 Task: Customize Chrome New Tab Page Thumbnails.
Action: Mouse moved to (1325, 705)
Screenshot: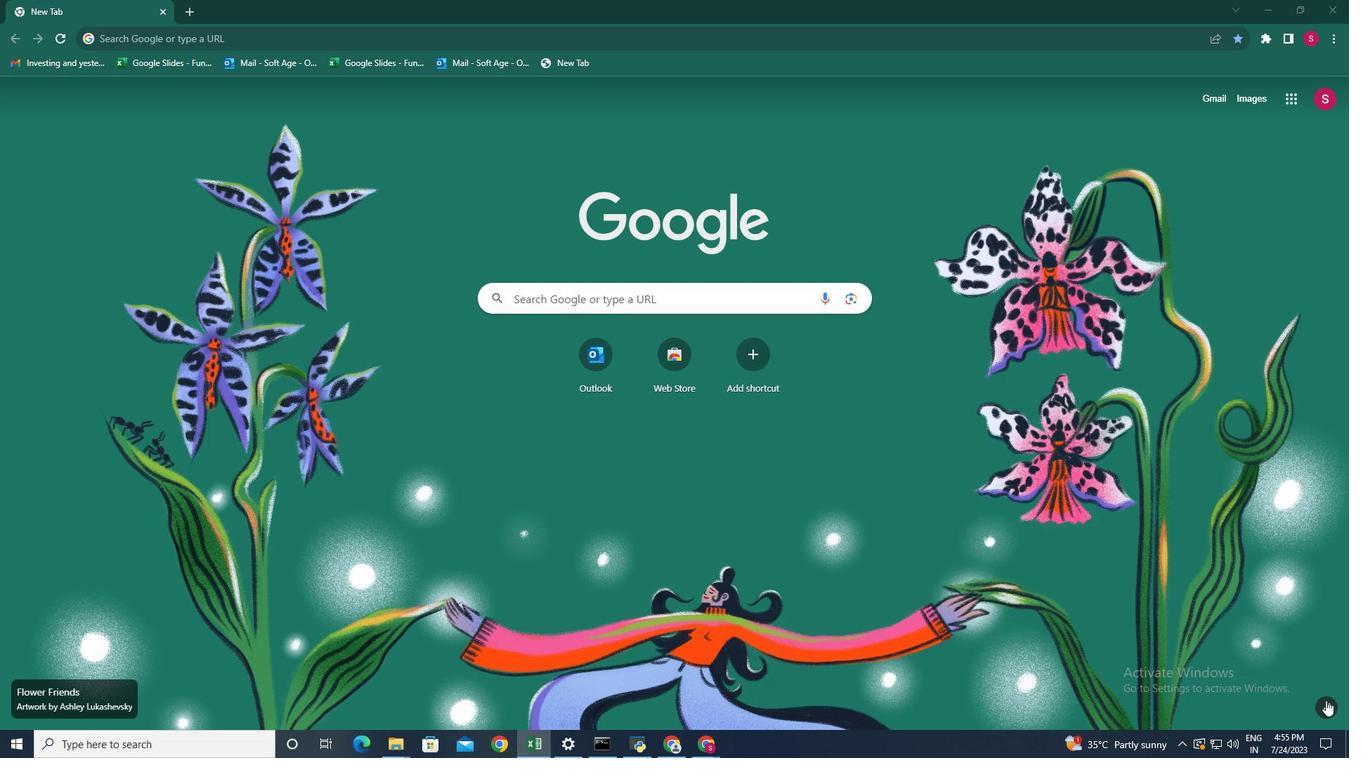 
Action: Mouse pressed left at (1325, 705)
Screenshot: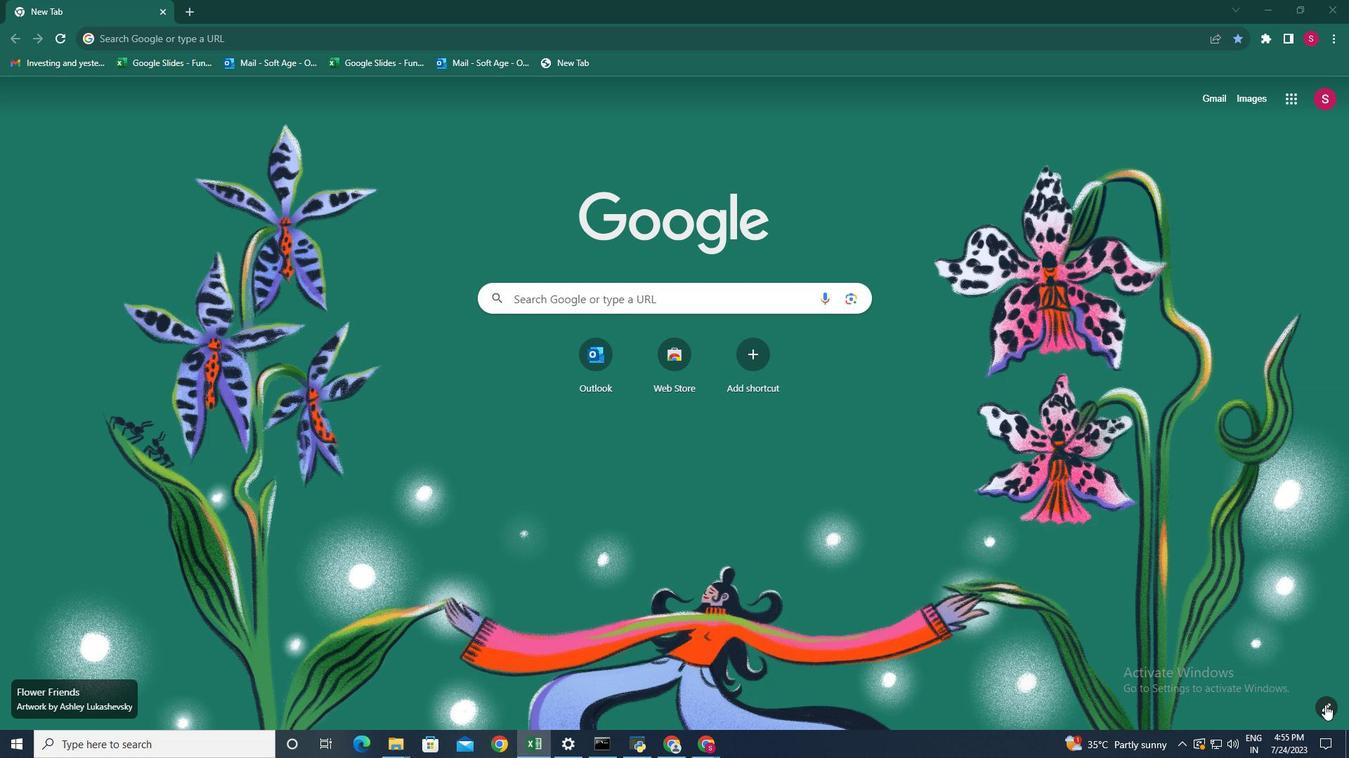 
Action: Mouse moved to (1229, 347)
Screenshot: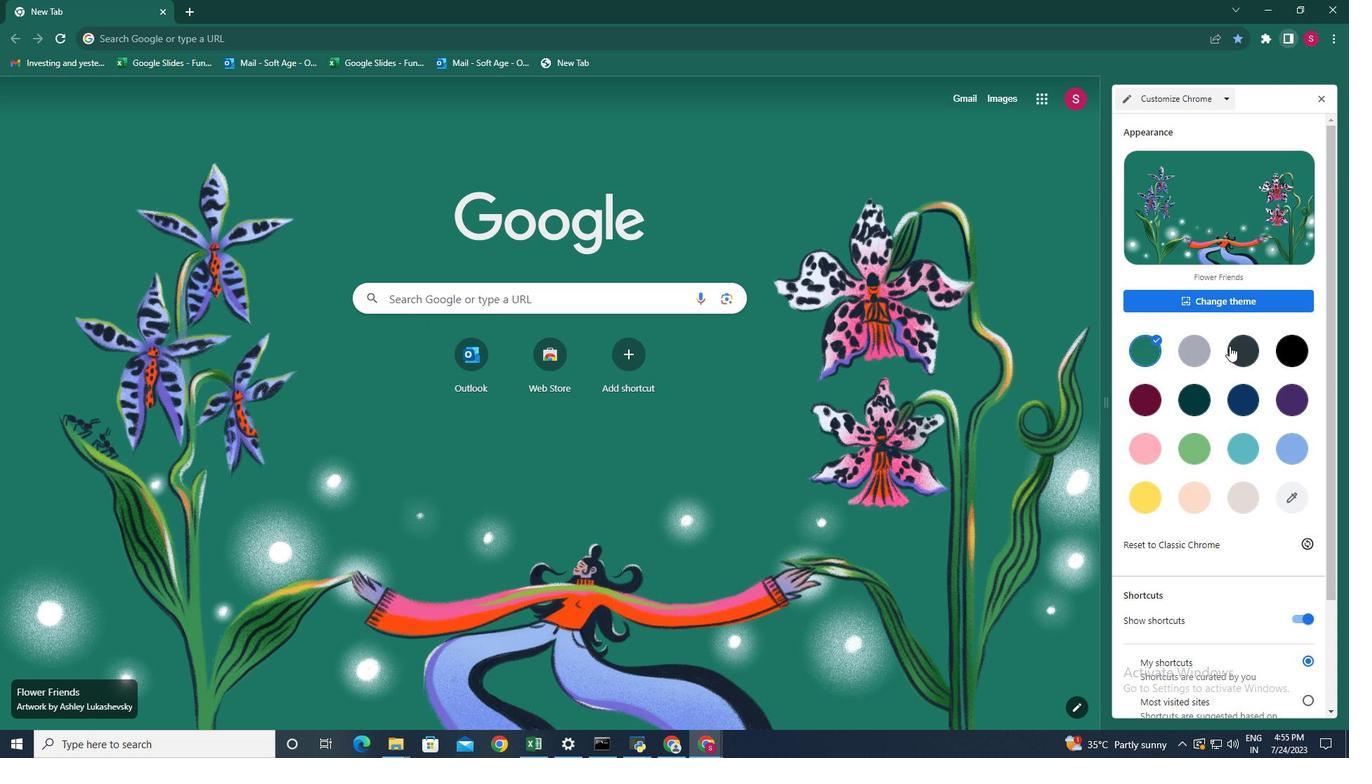 
Action: Mouse scrolled (1229, 347) with delta (0, 0)
Screenshot: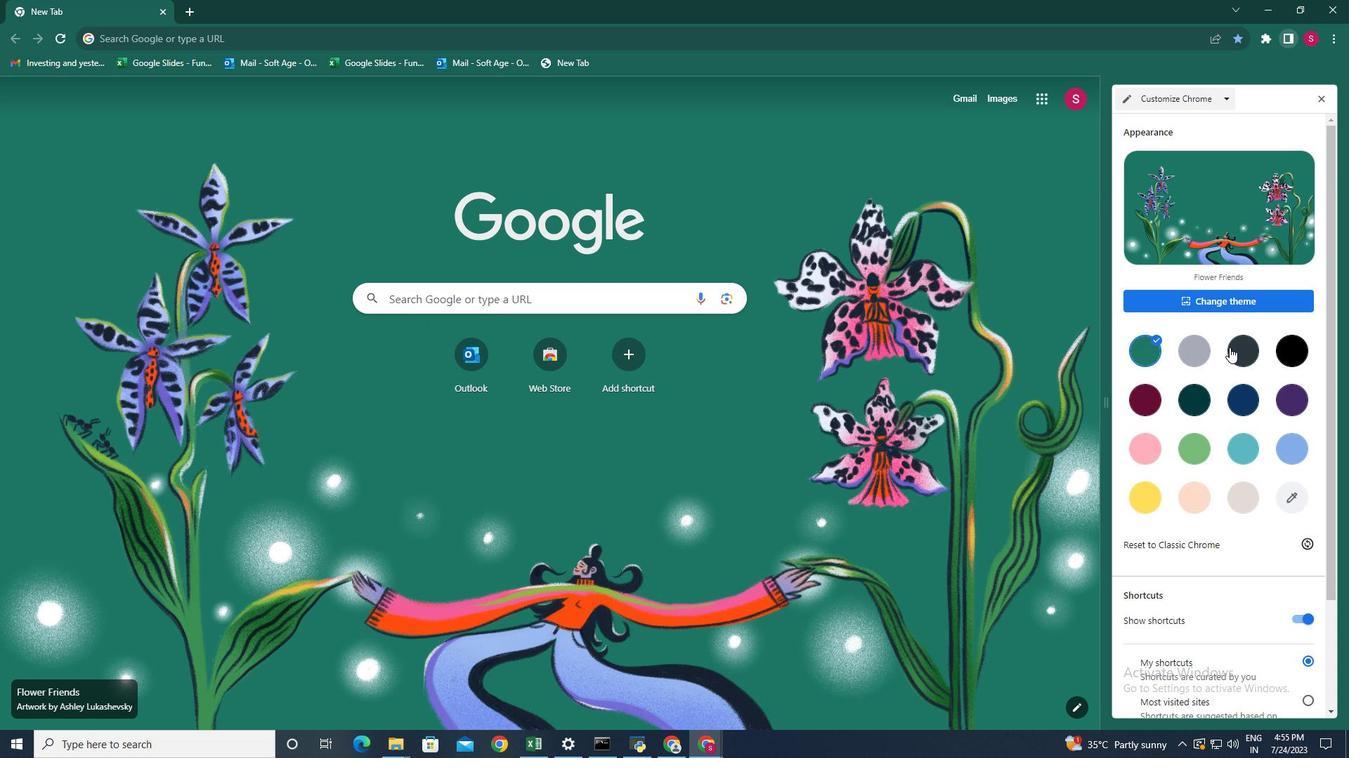
Action: Mouse scrolled (1229, 347) with delta (0, 0)
Screenshot: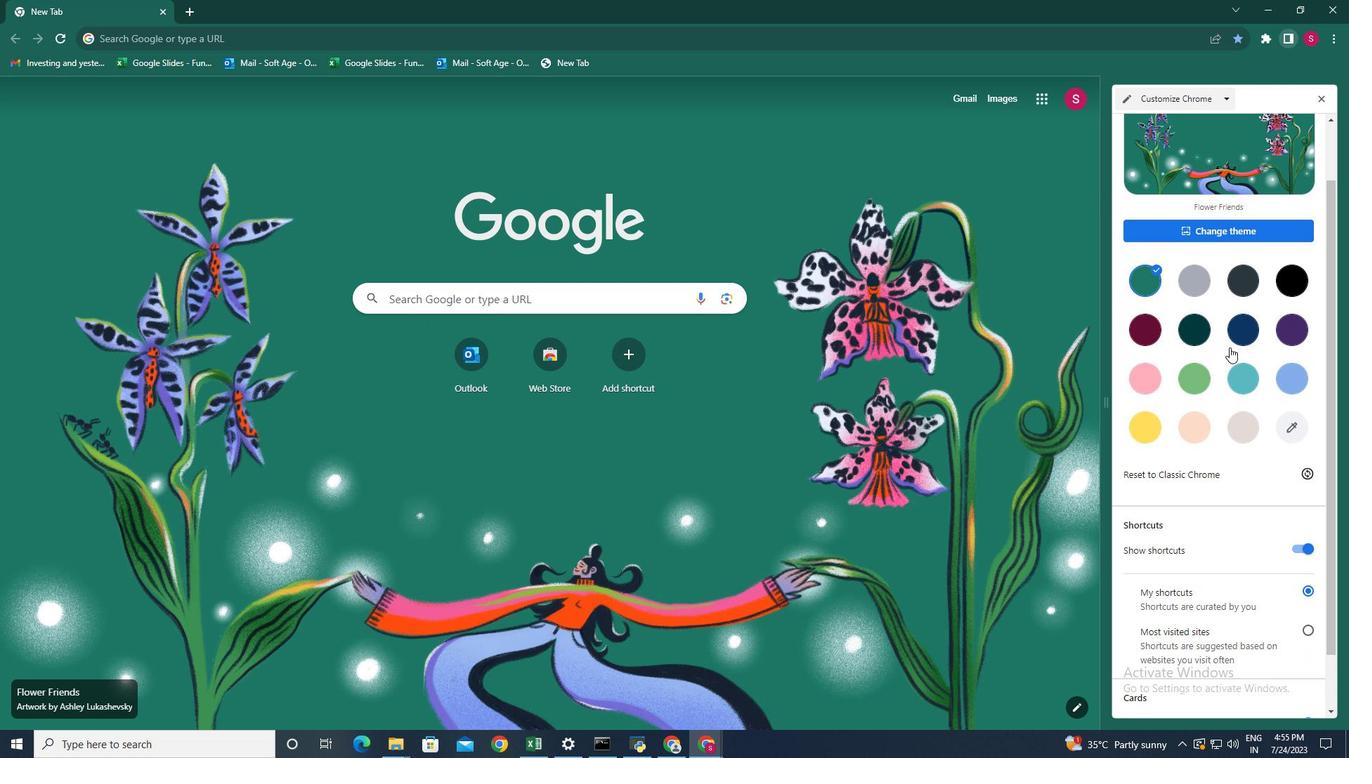 
Action: Mouse scrolled (1229, 347) with delta (0, 0)
Screenshot: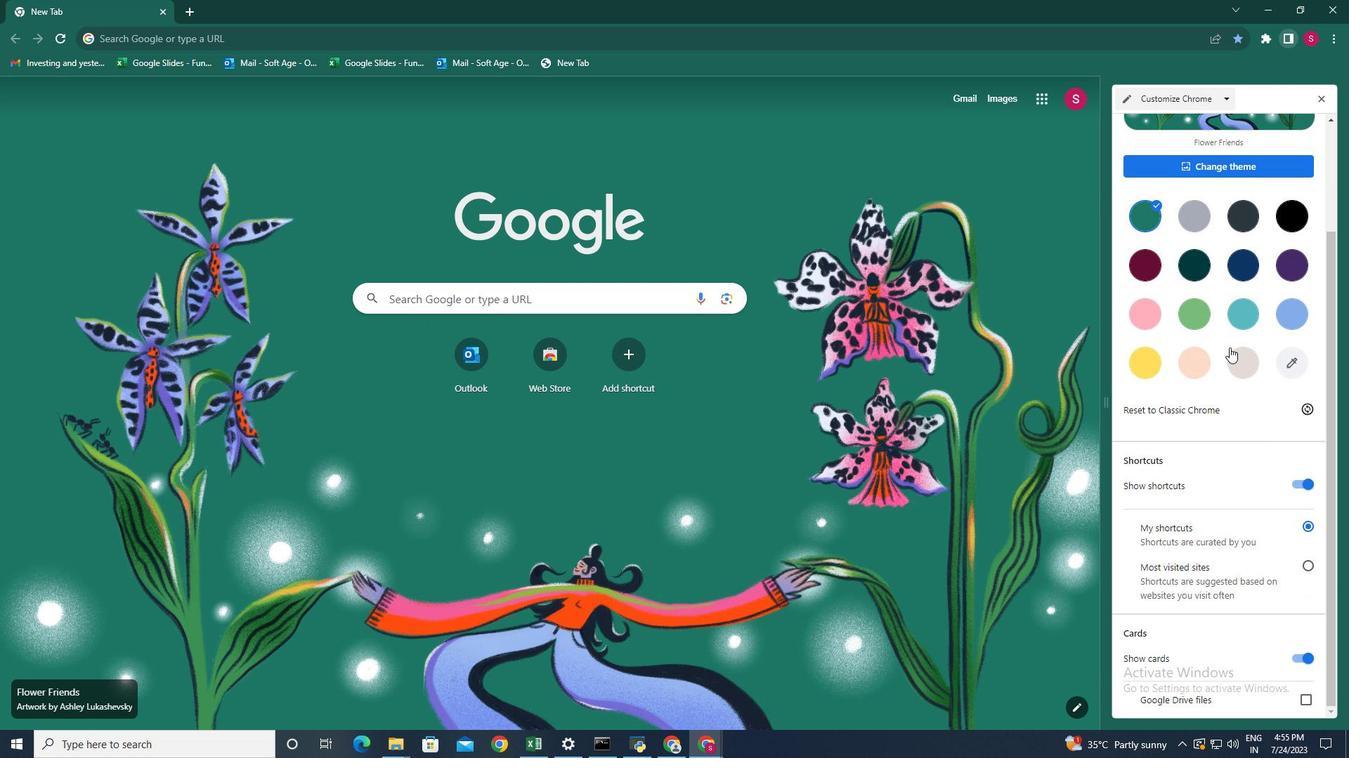 
Action: Mouse scrolled (1229, 347) with delta (0, 0)
Screenshot: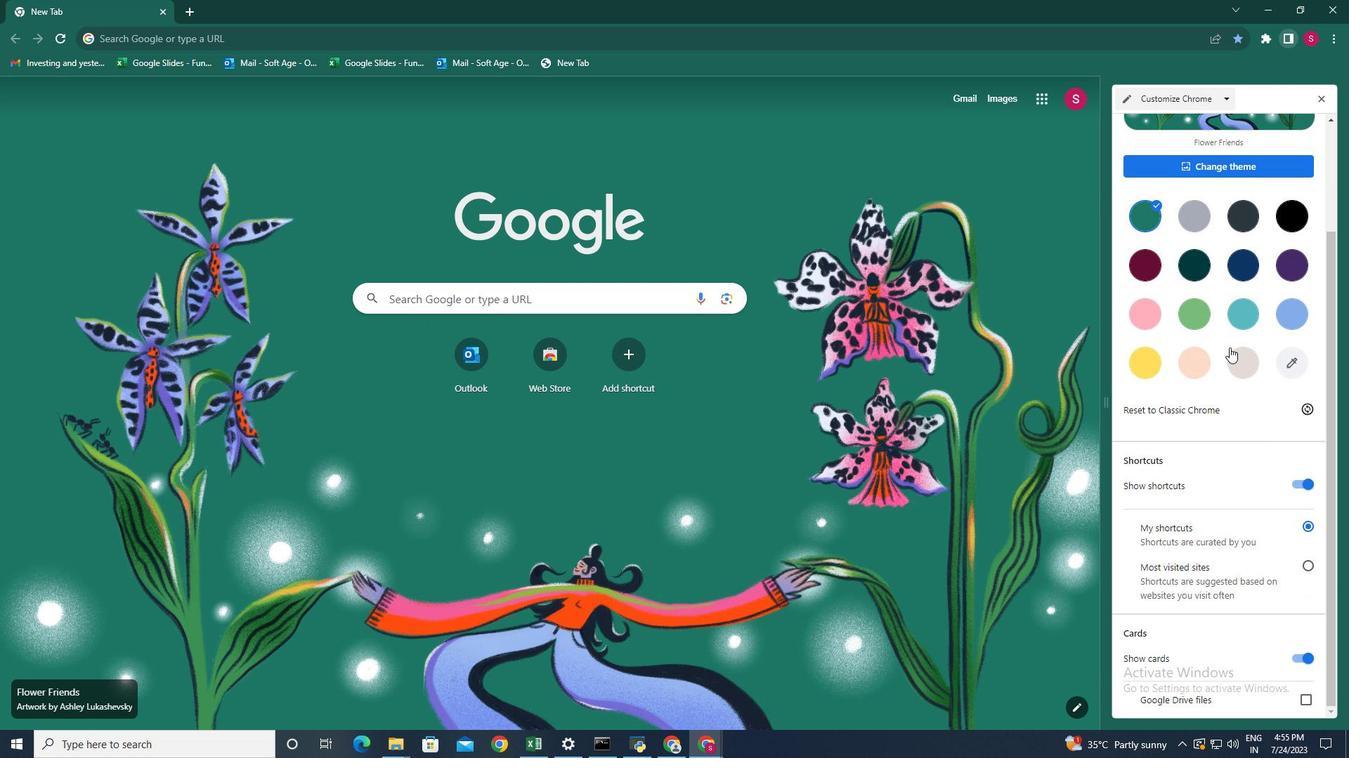 
Action: Mouse scrolled (1229, 347) with delta (0, 0)
Screenshot: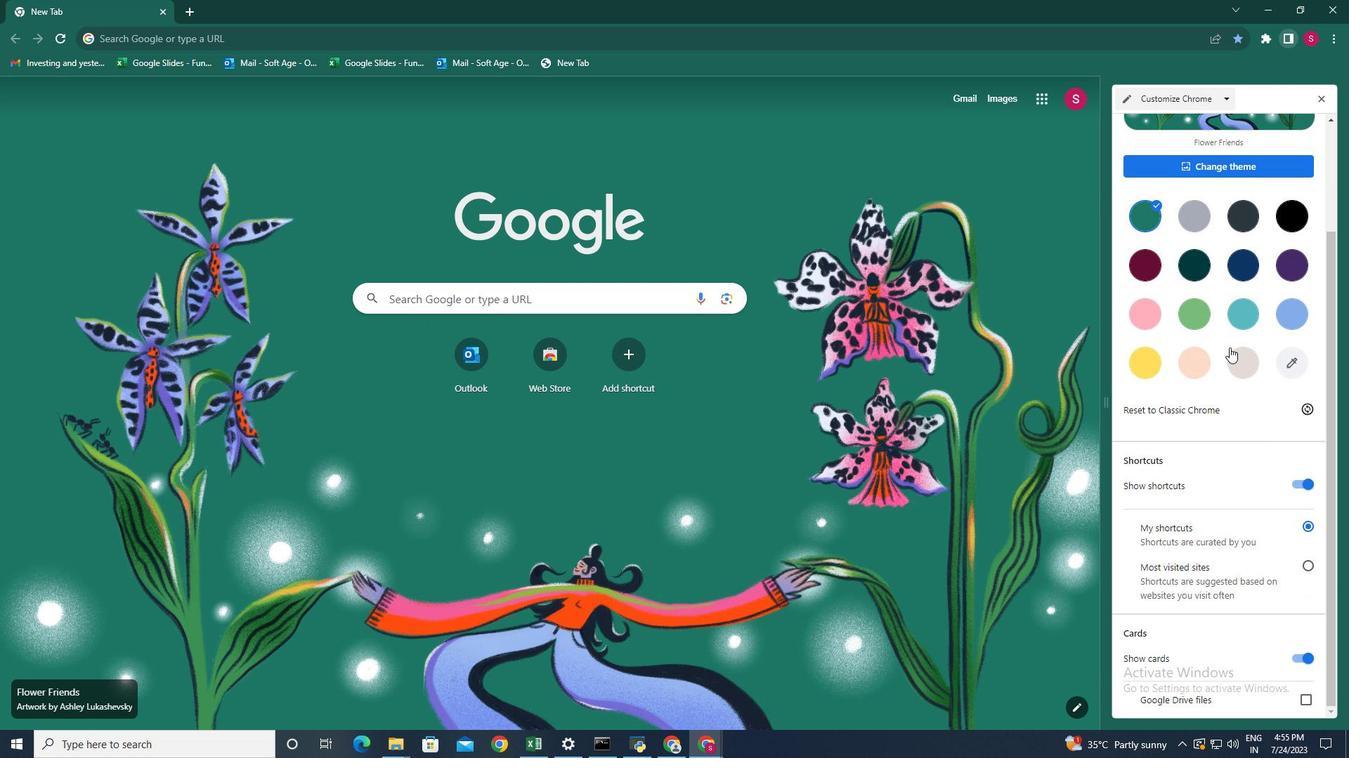 
Action: Mouse moved to (1241, 547)
Screenshot: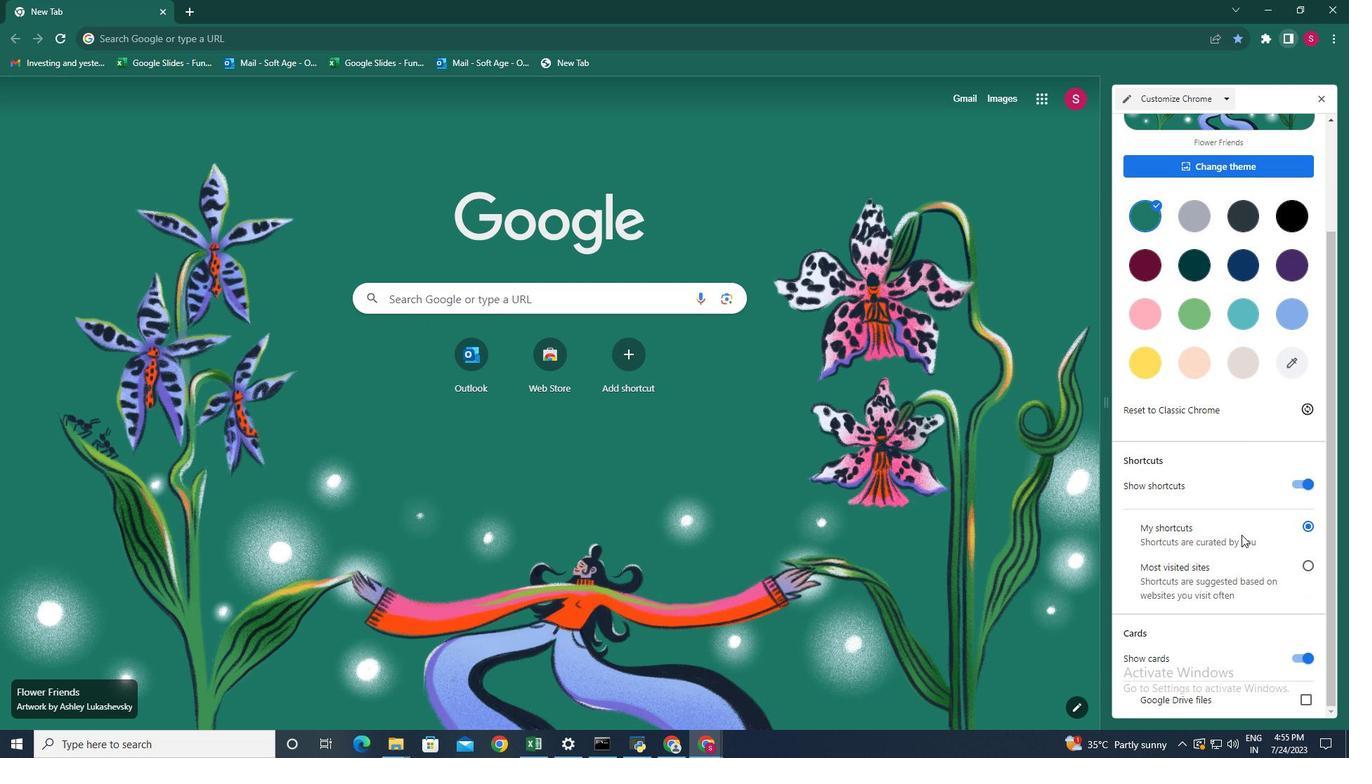 
Action: Mouse scrolled (1241, 546) with delta (0, 0)
Screenshot: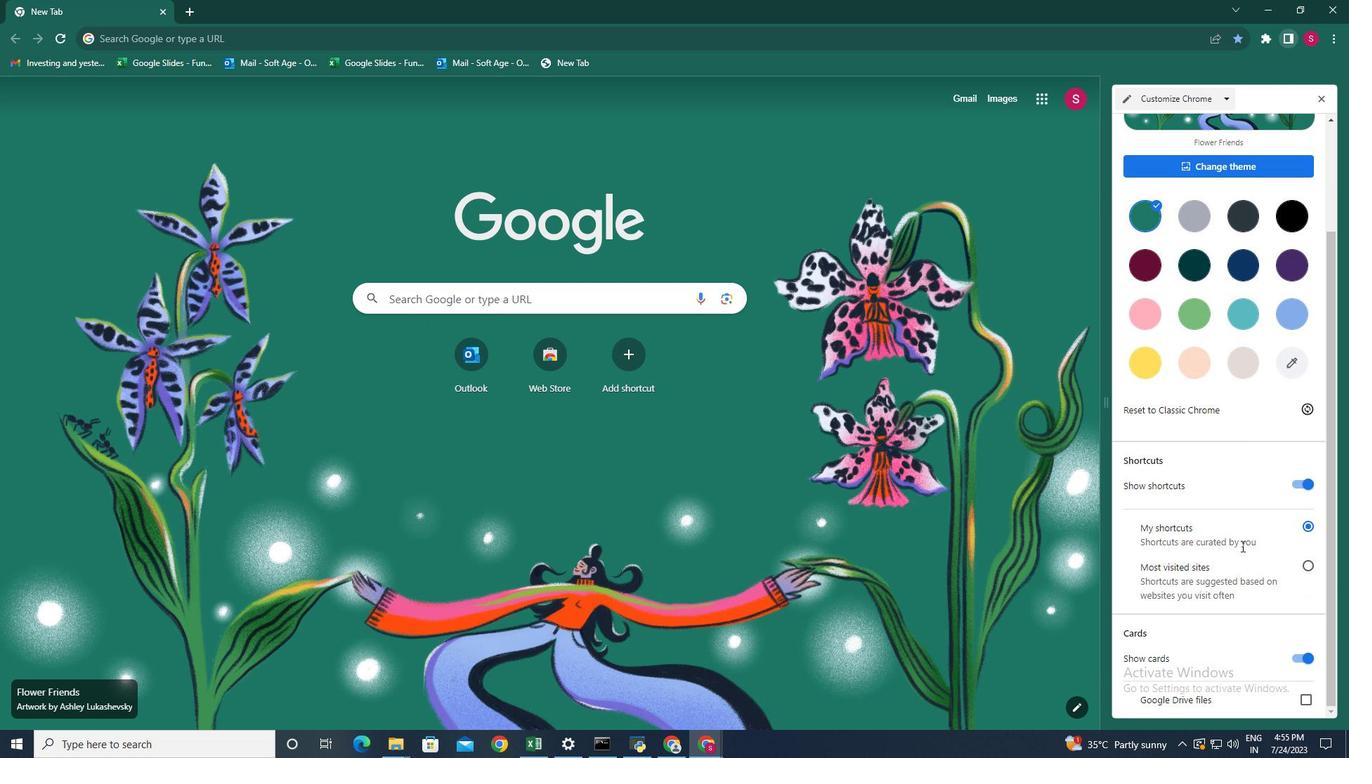
Action: Mouse moved to (1241, 545)
Screenshot: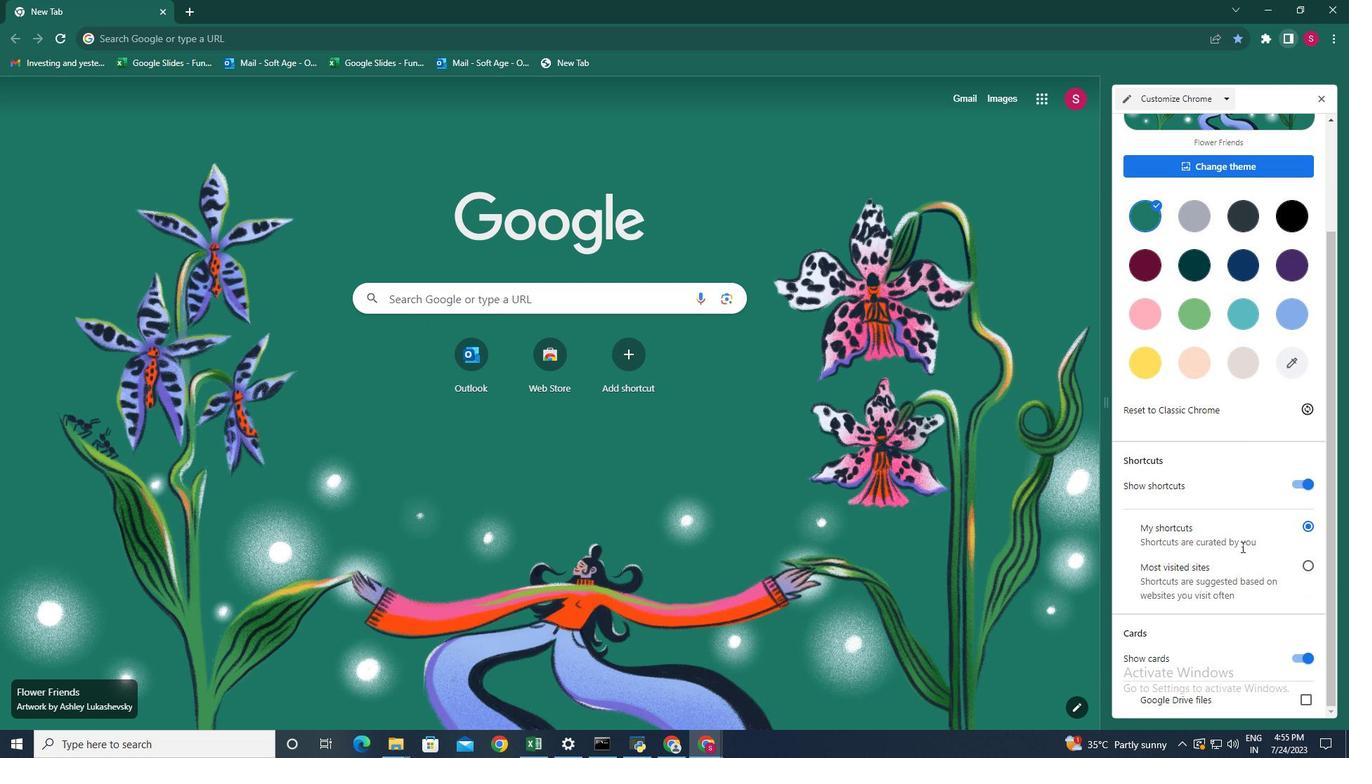 
Action: Mouse scrolled (1241, 546) with delta (0, 0)
Screenshot: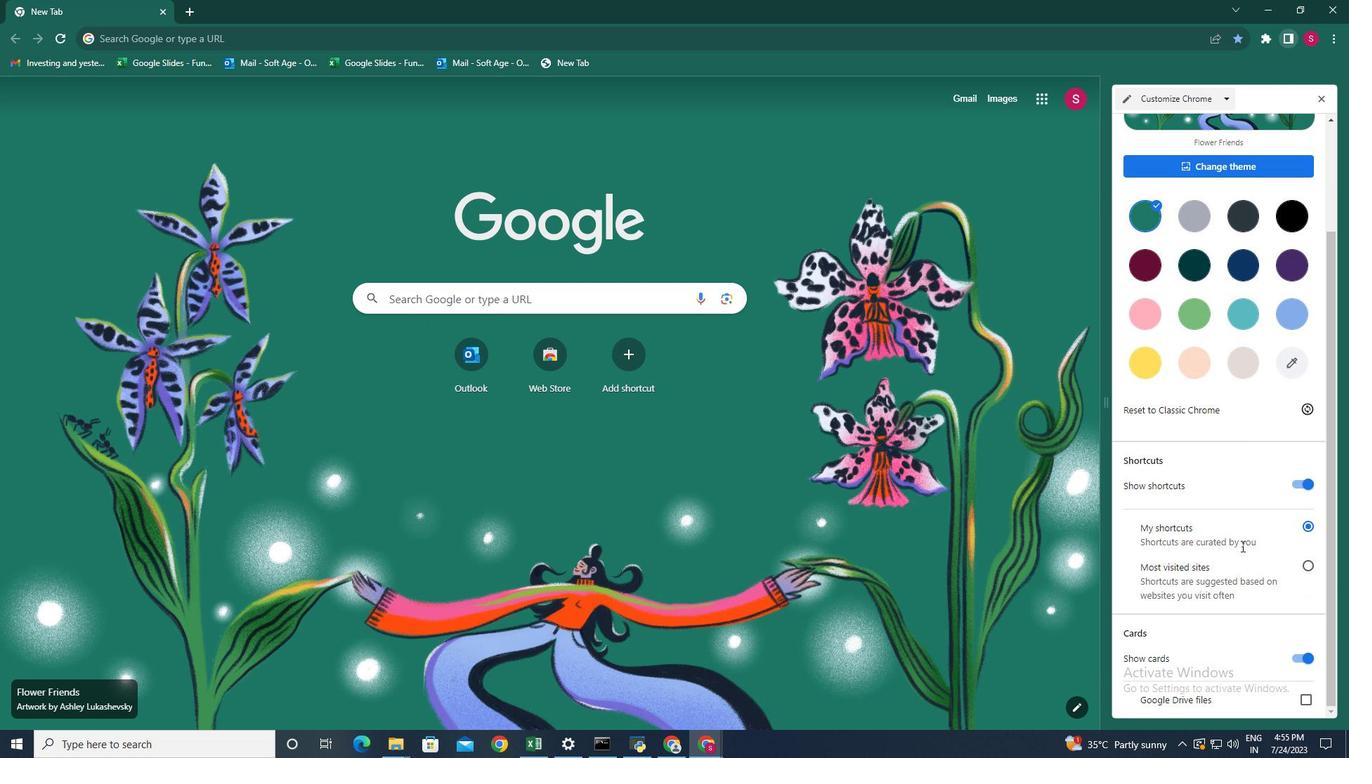 
Action: Mouse scrolled (1241, 546) with delta (0, 0)
Screenshot: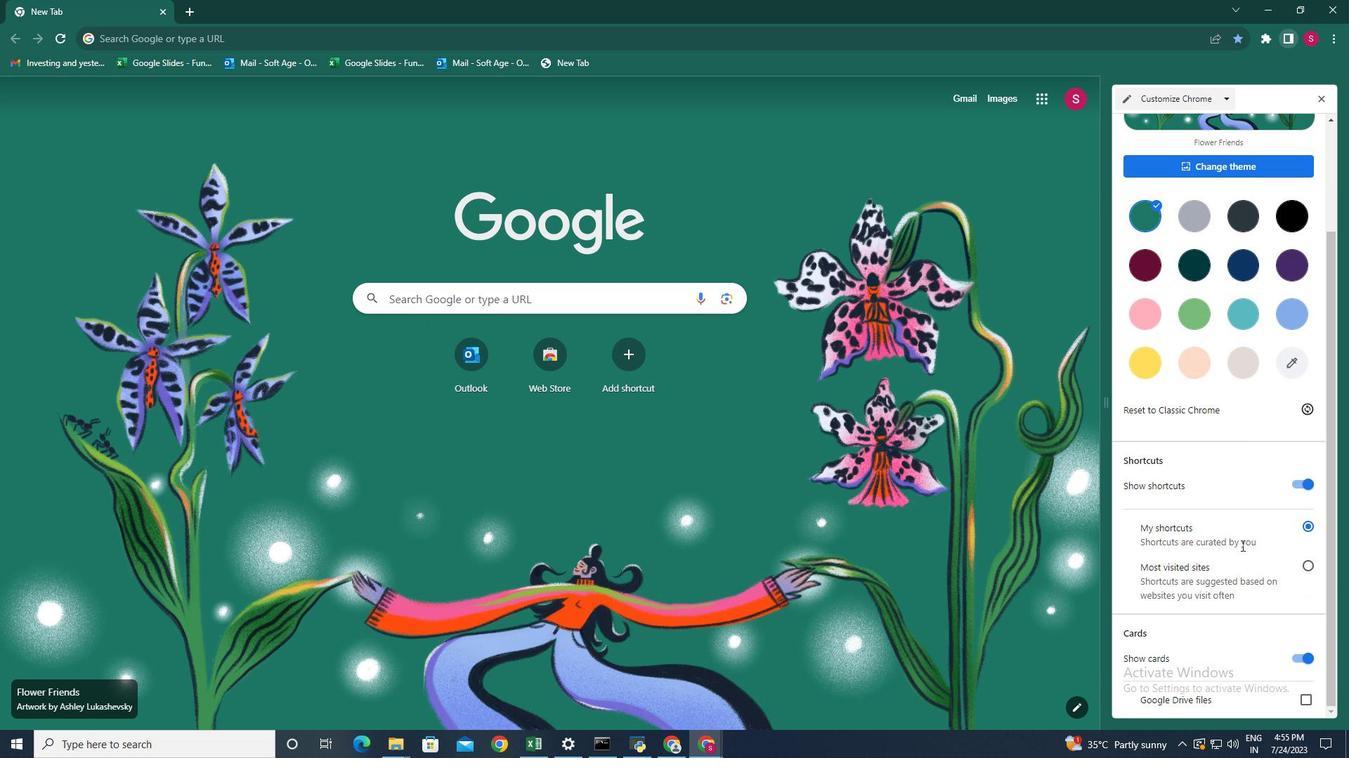 
Action: Mouse scrolled (1241, 546) with delta (0, 0)
Screenshot: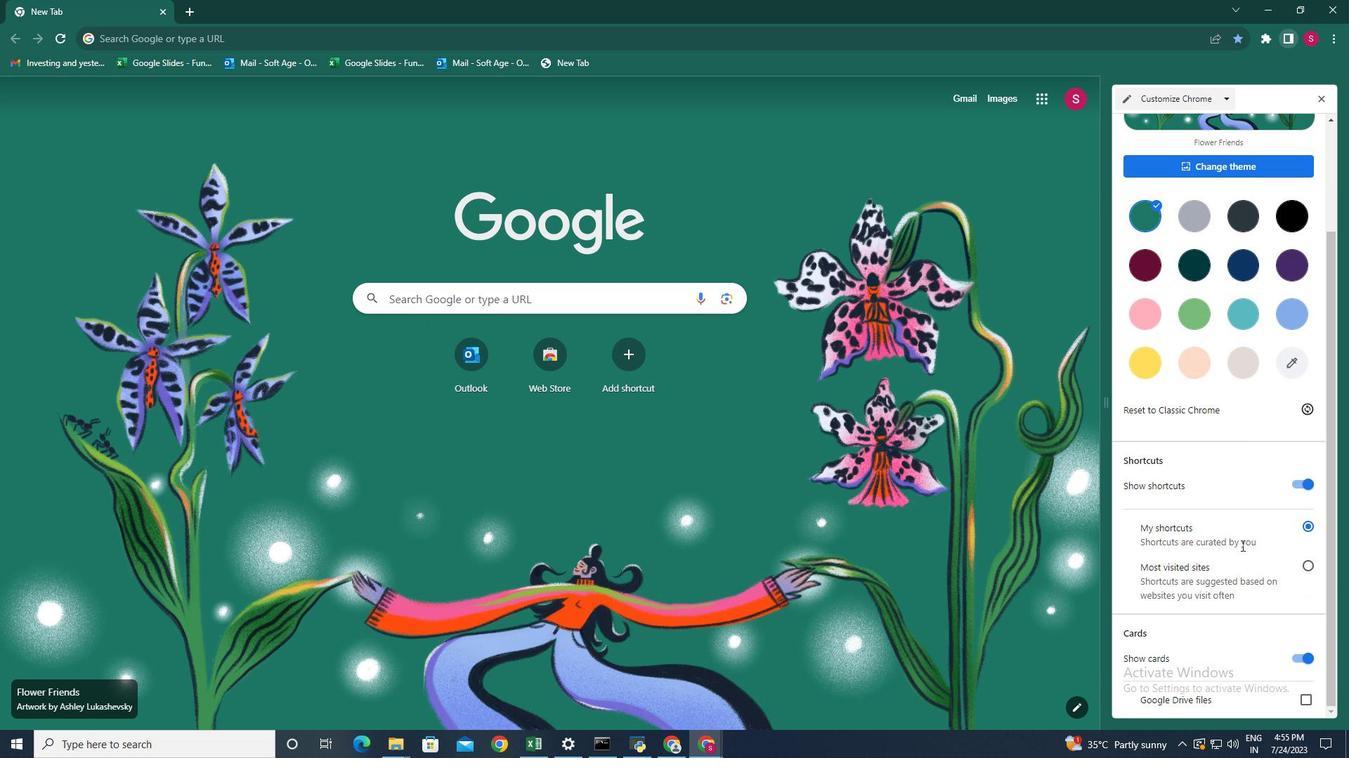 
Action: Mouse scrolled (1241, 546) with delta (0, 0)
Screenshot: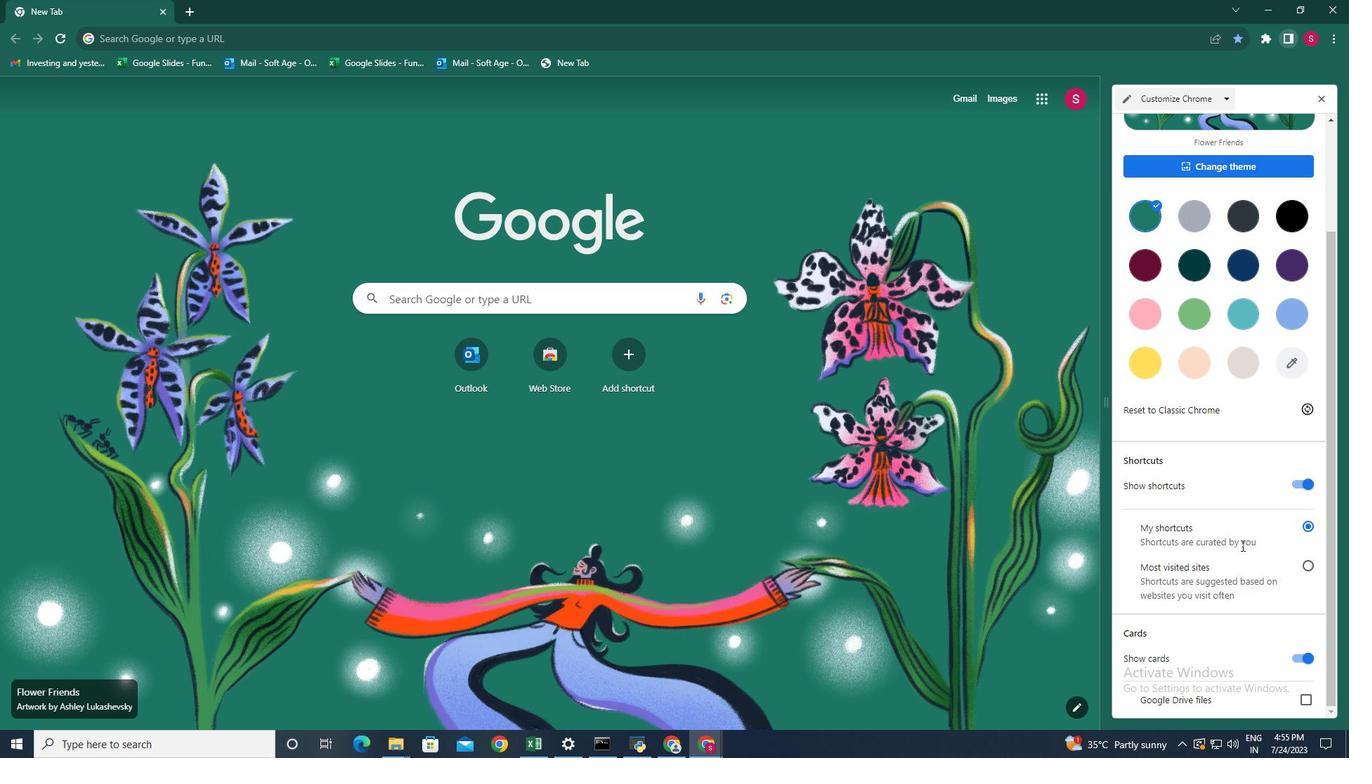 
Action: Mouse moved to (1221, 300)
Screenshot: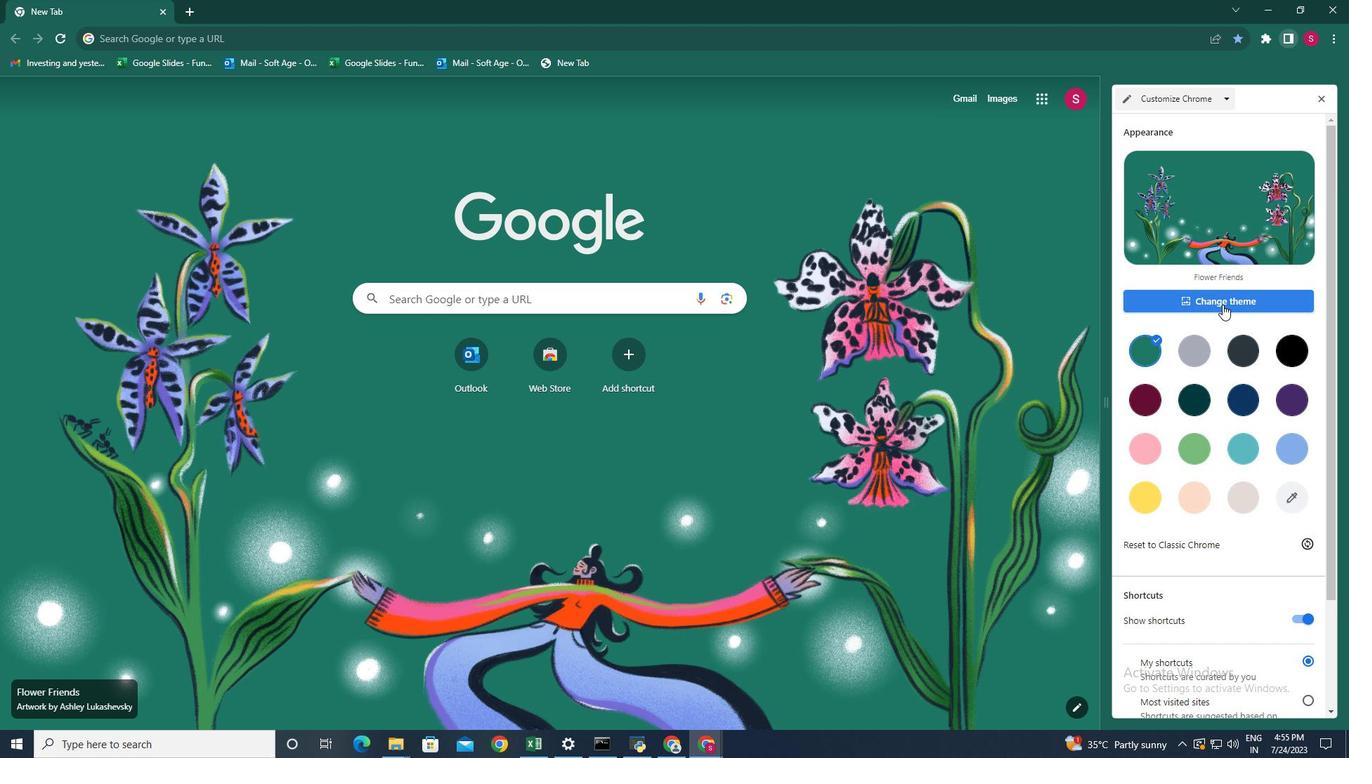 
Action: Mouse pressed left at (1221, 300)
Screenshot: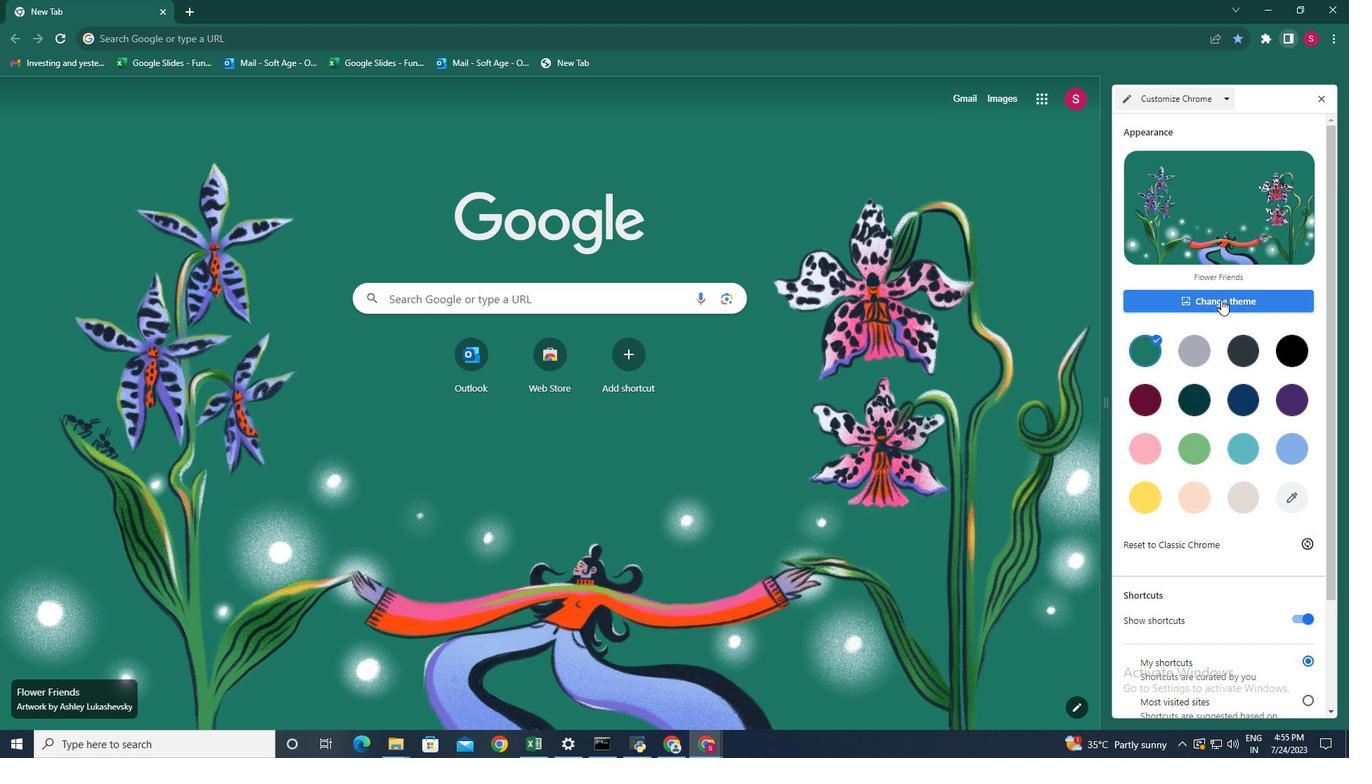 
Action: Mouse moved to (1263, 216)
Screenshot: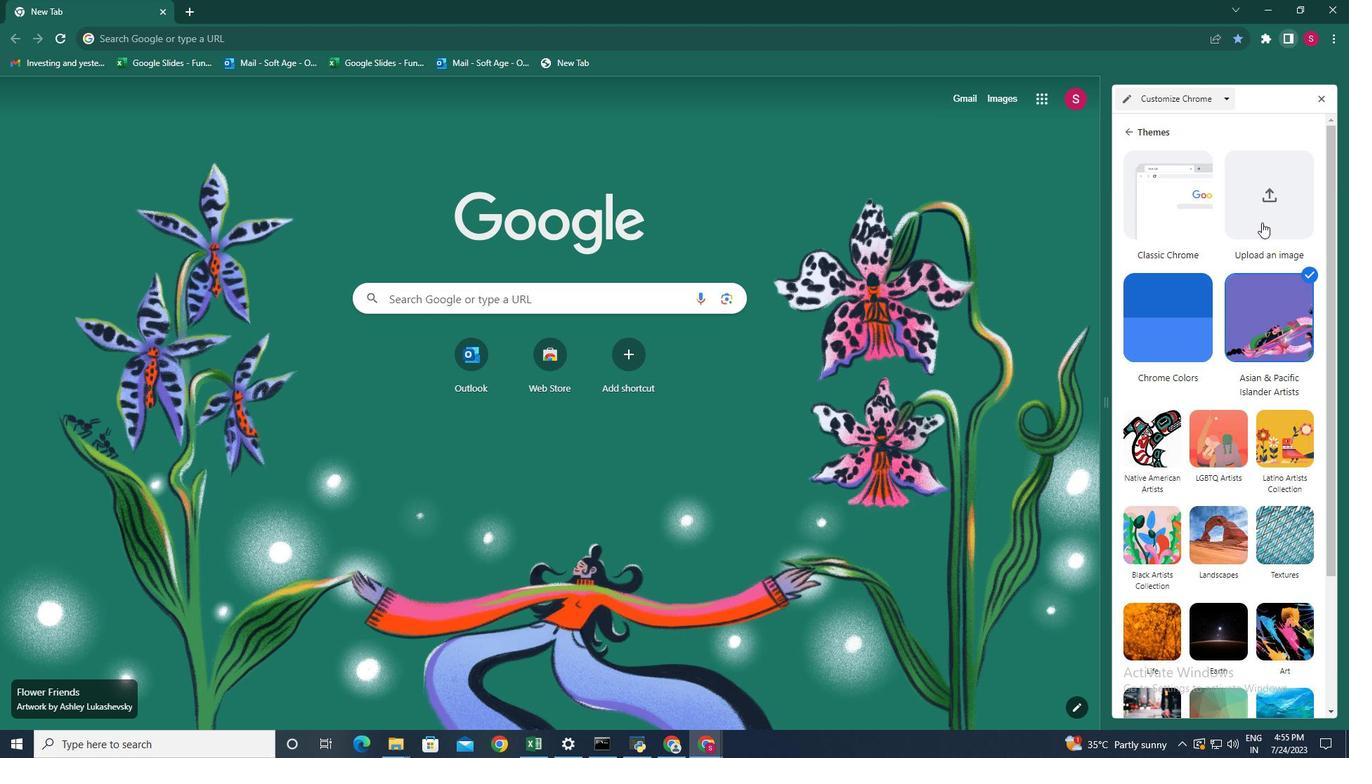 
Action: Mouse pressed left at (1263, 216)
Screenshot: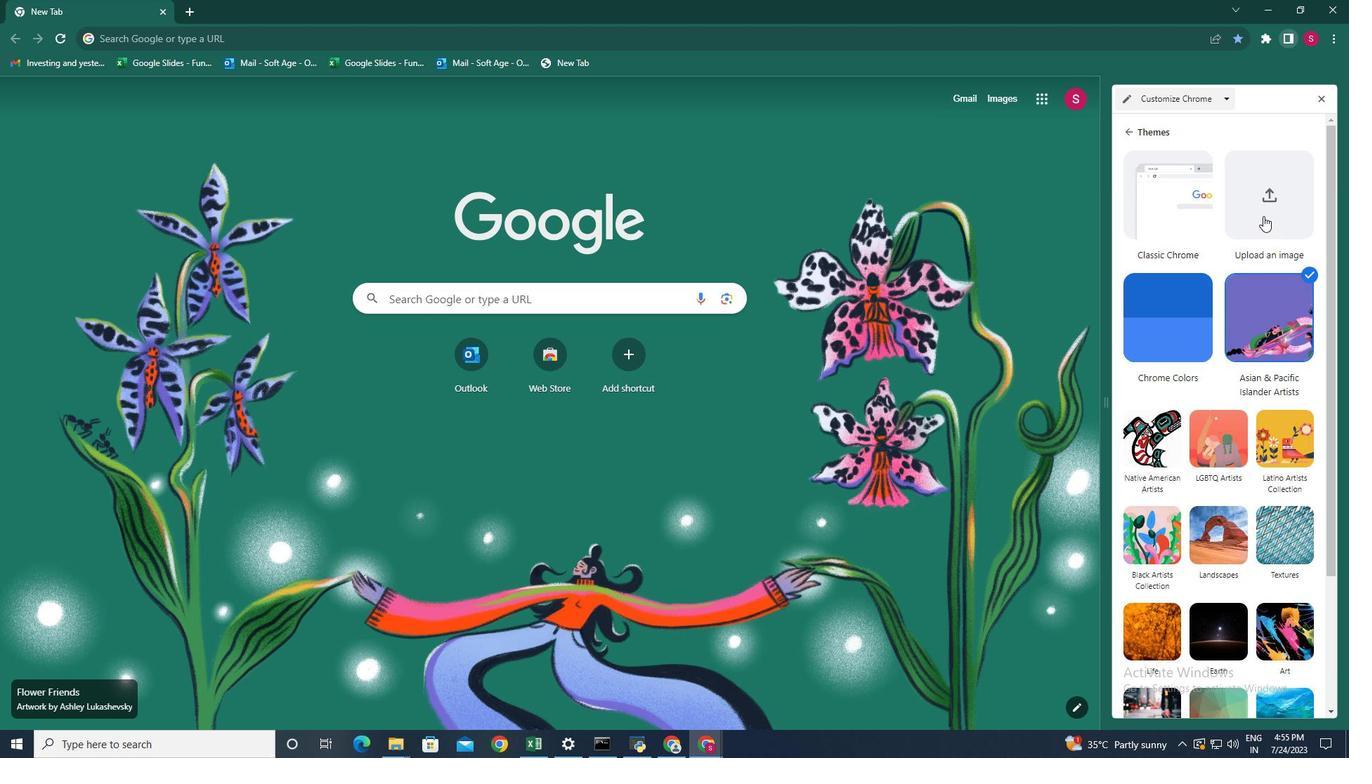 
Action: Mouse moved to (721, 205)
Screenshot: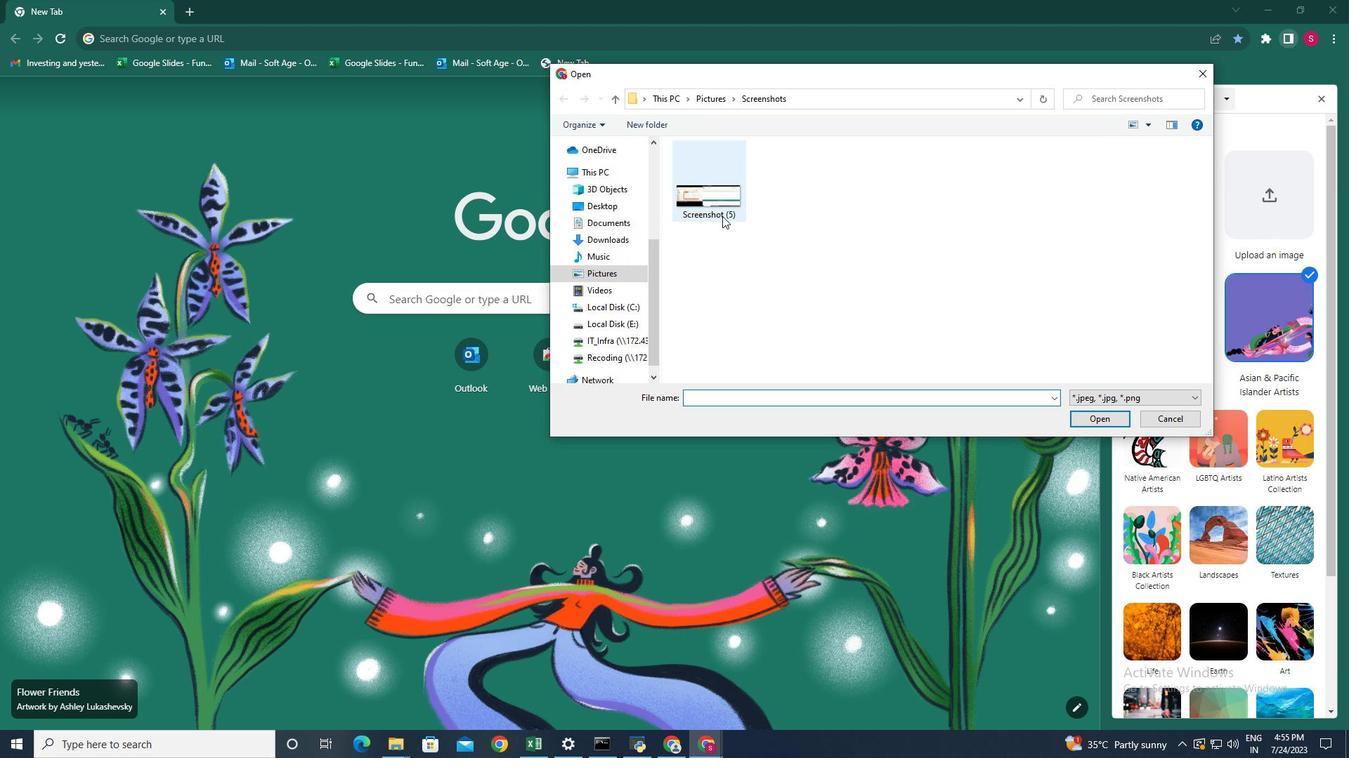 
Action: Mouse pressed left at (721, 205)
Screenshot: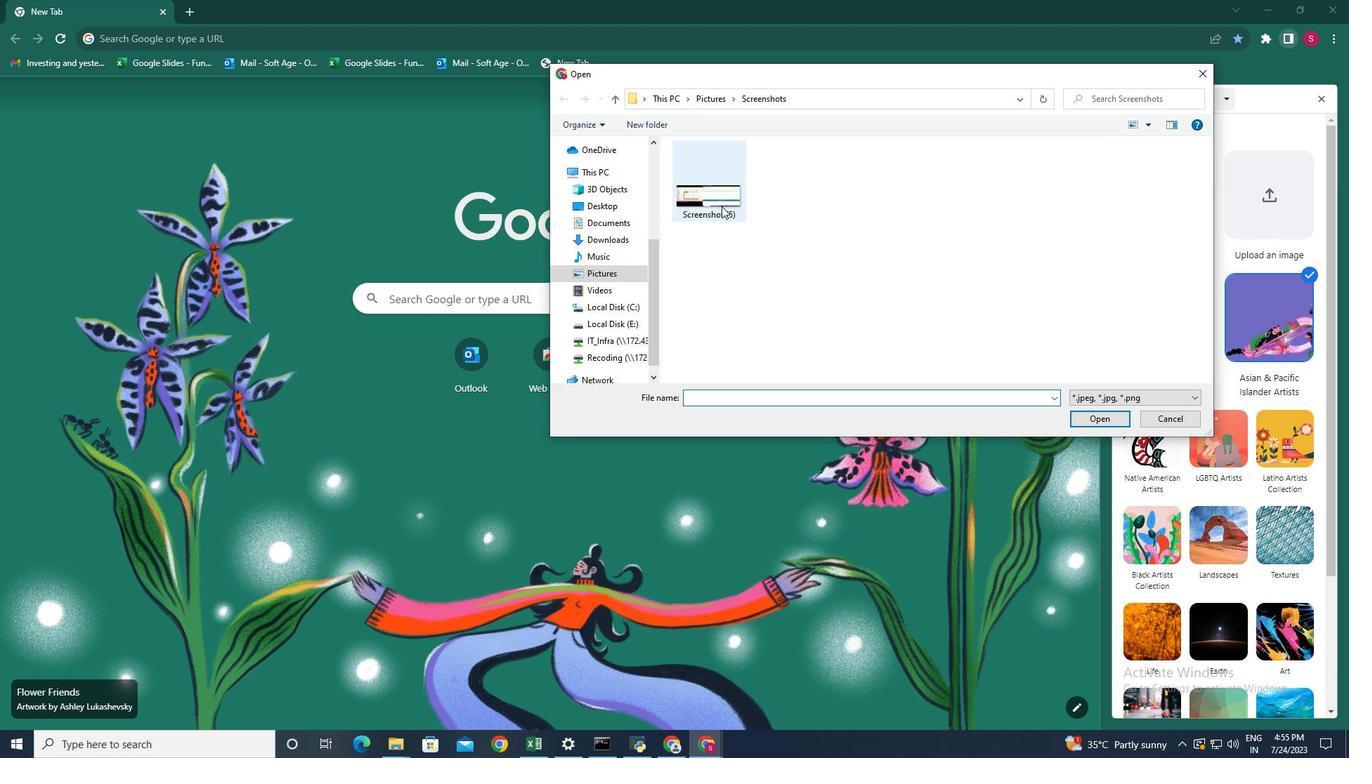 
Action: Mouse moved to (664, 99)
Screenshot: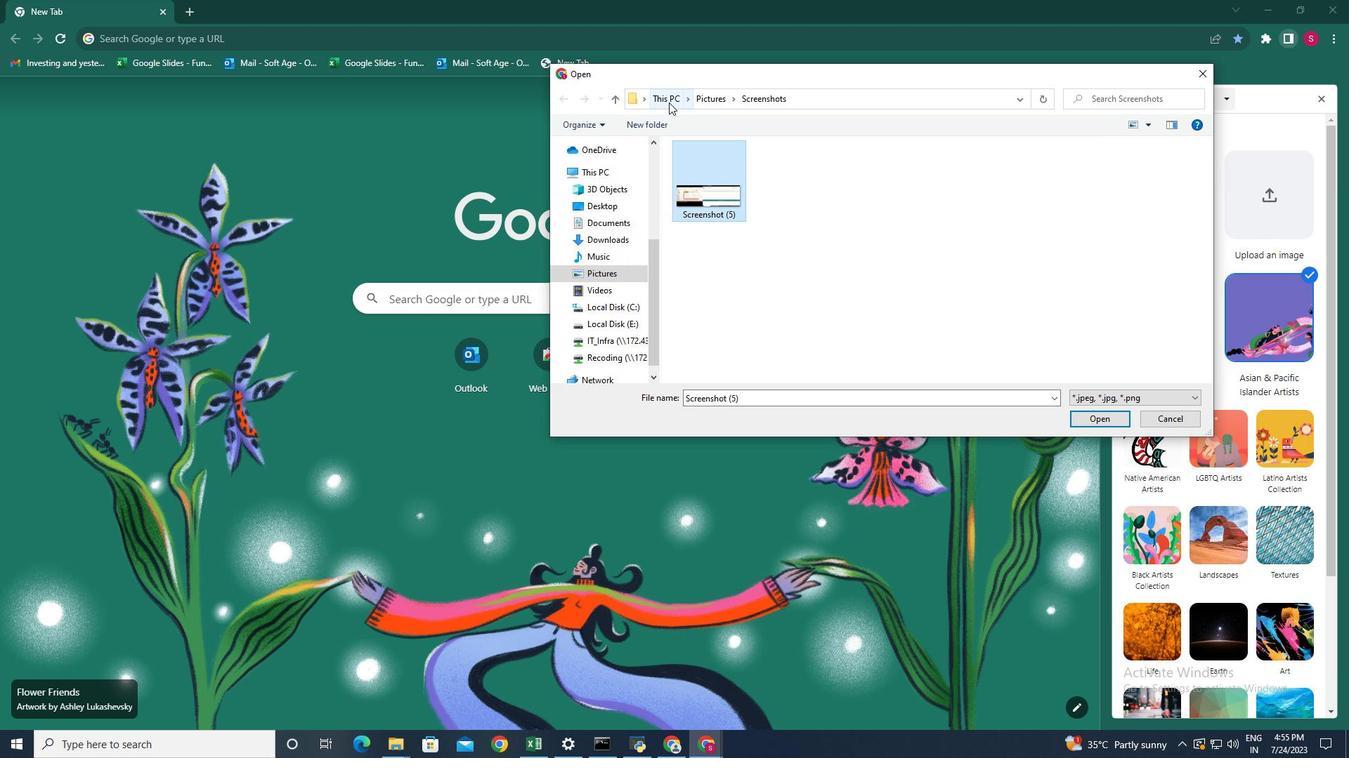 
Action: Mouse pressed left at (664, 99)
Screenshot: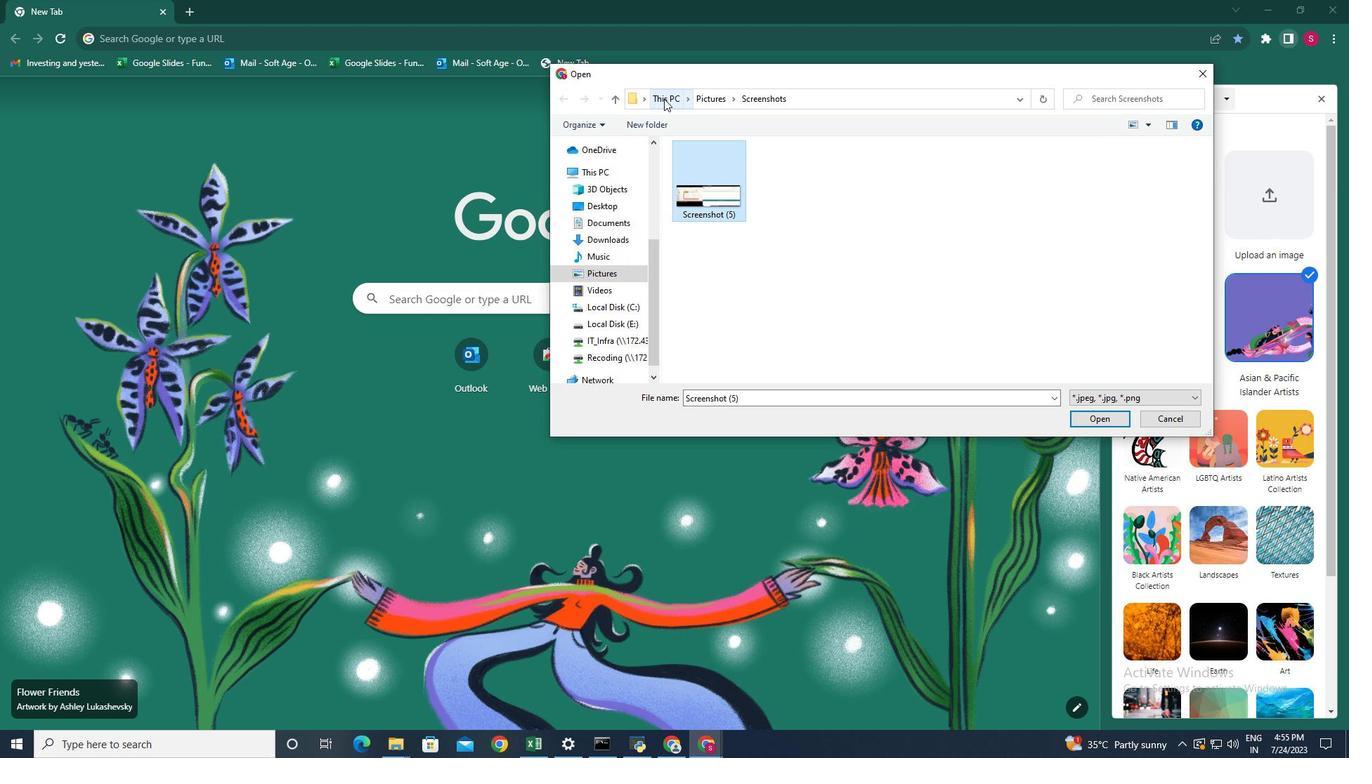 
Action: Mouse moved to (606, 208)
Screenshot: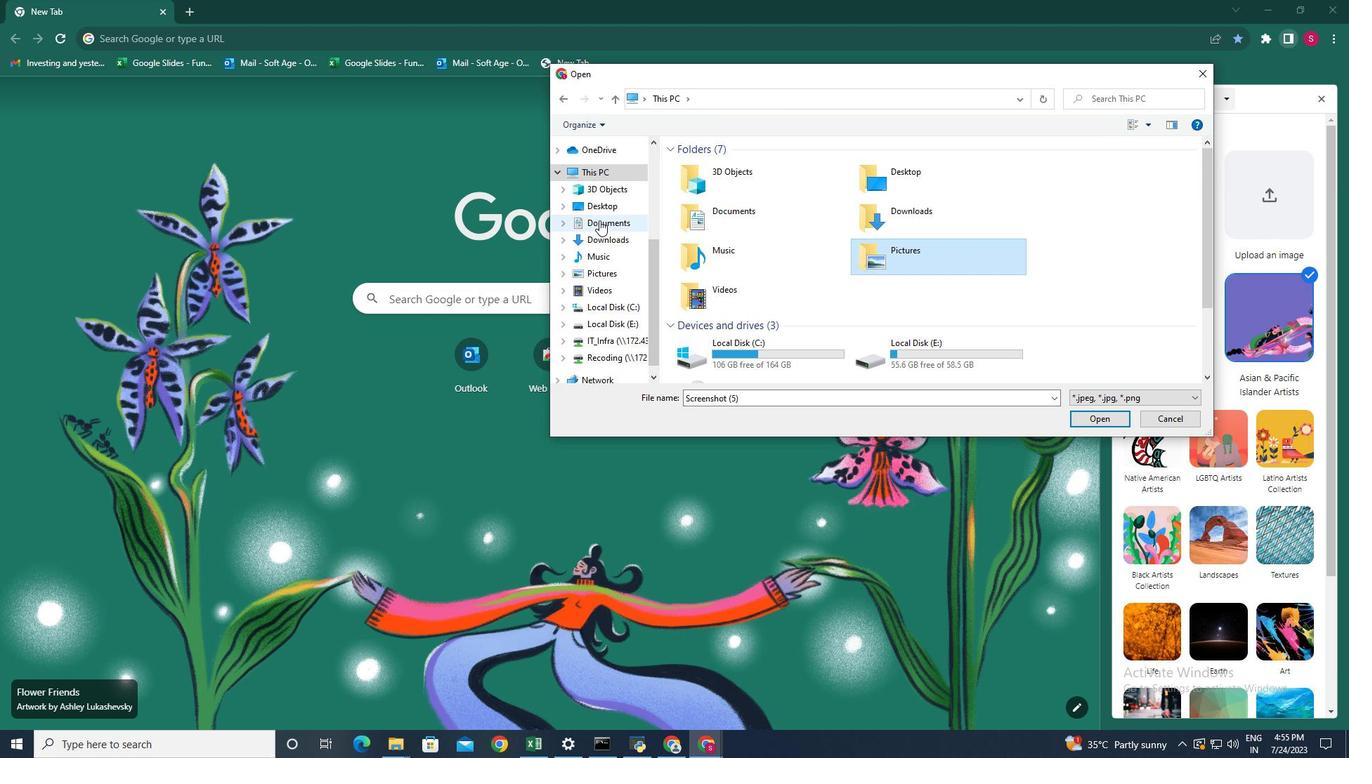 
Action: Mouse pressed left at (606, 208)
Screenshot: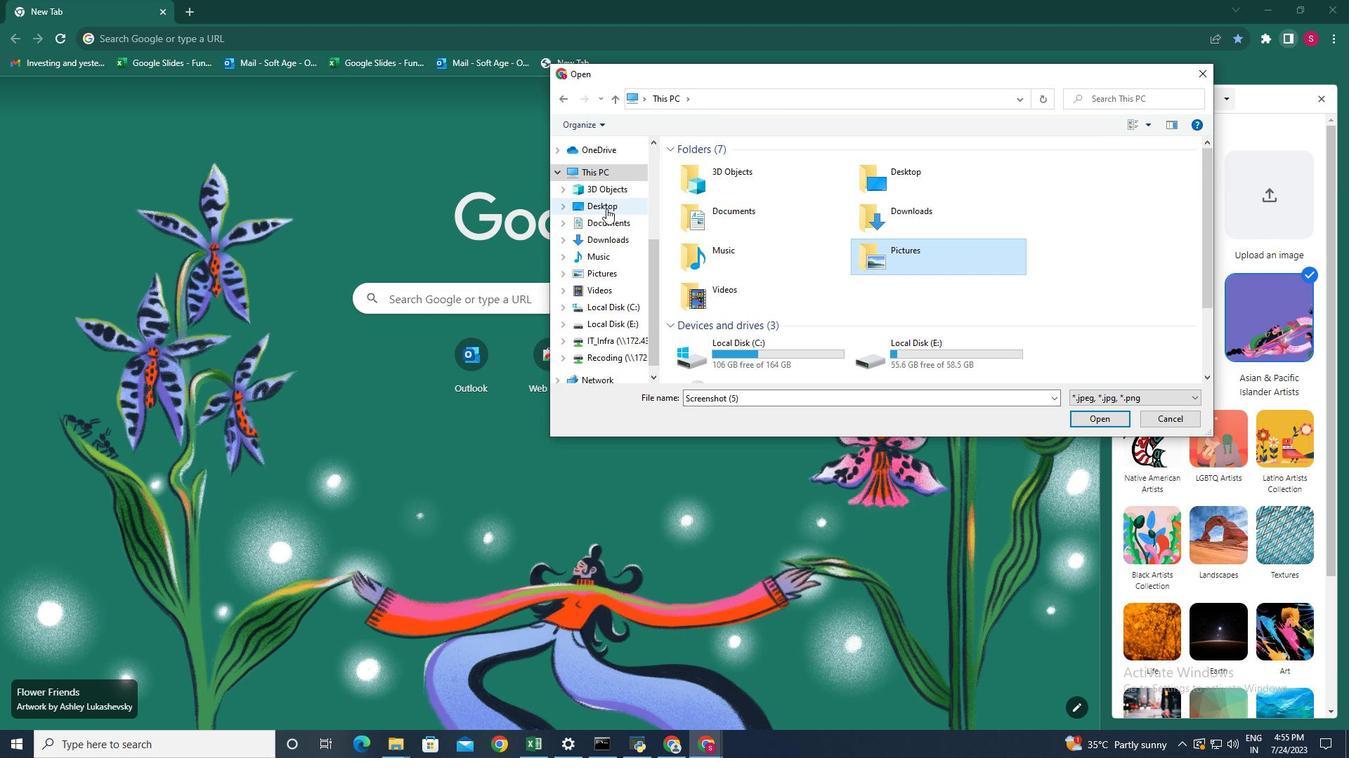 
Action: Mouse moved to (715, 179)
Screenshot: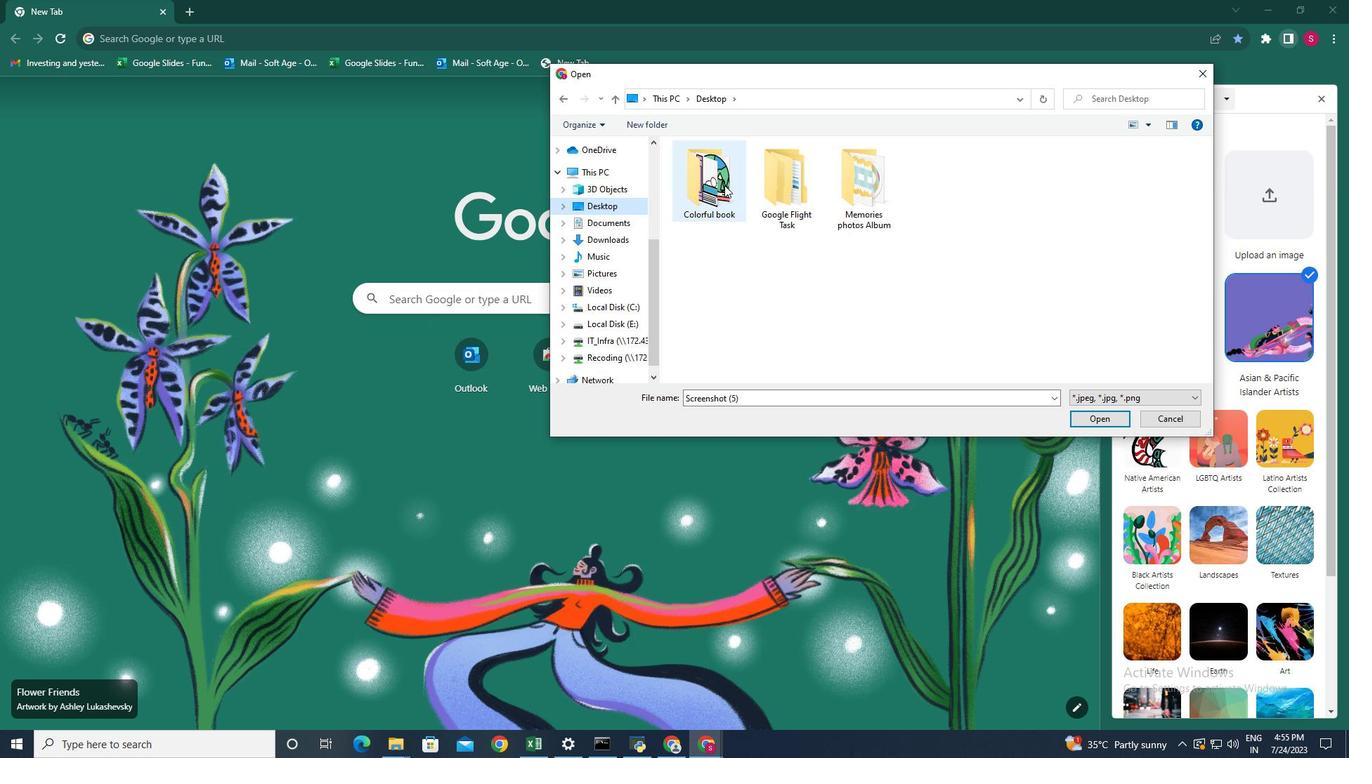 
Action: Mouse pressed left at (715, 179)
Screenshot: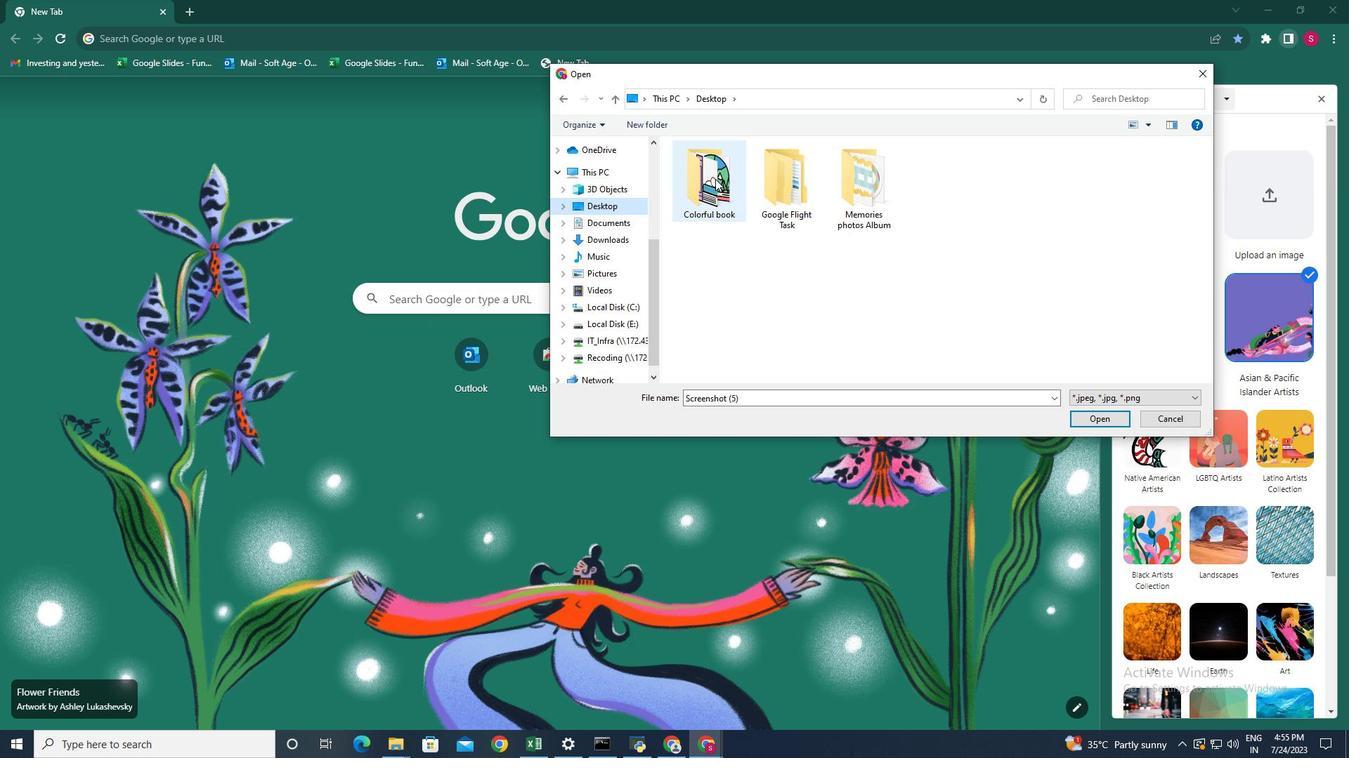 
Action: Mouse pressed left at (715, 179)
Screenshot: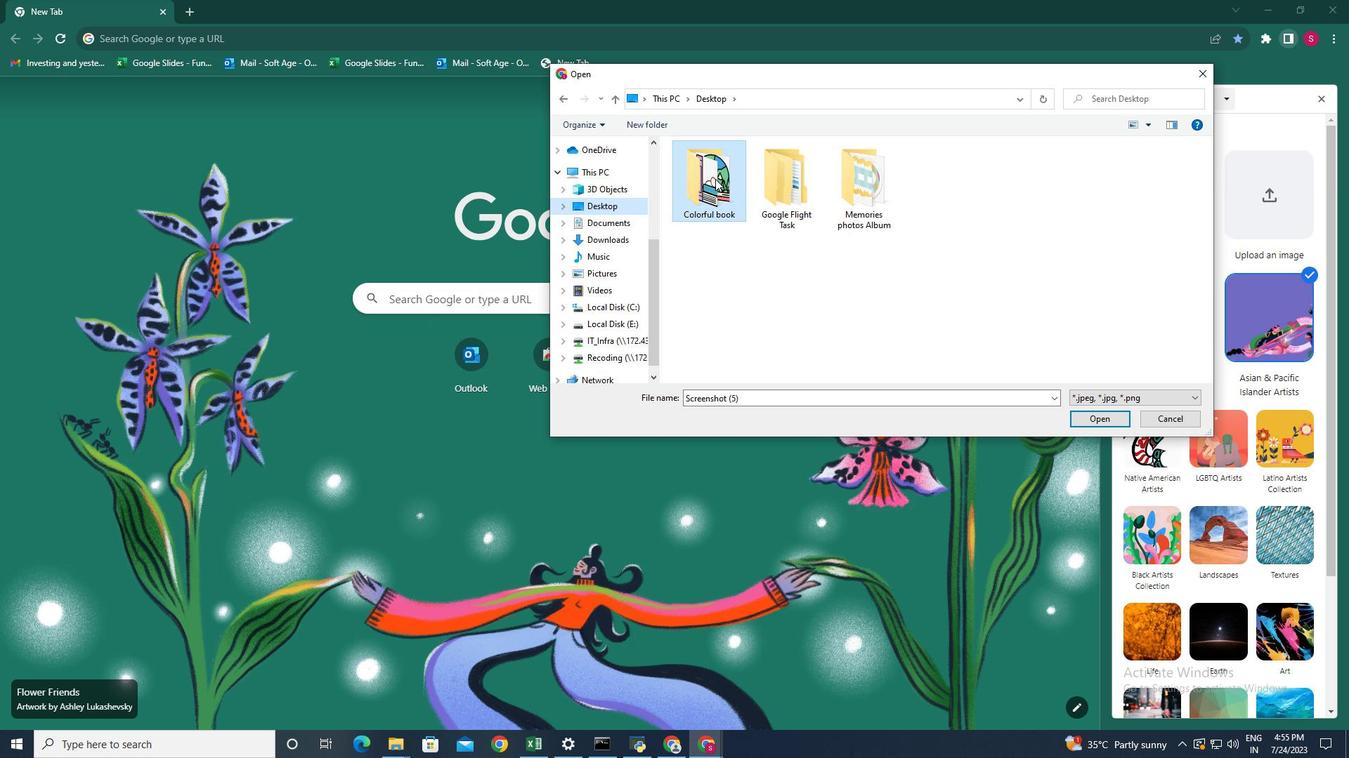 
Action: Mouse moved to (794, 175)
Screenshot: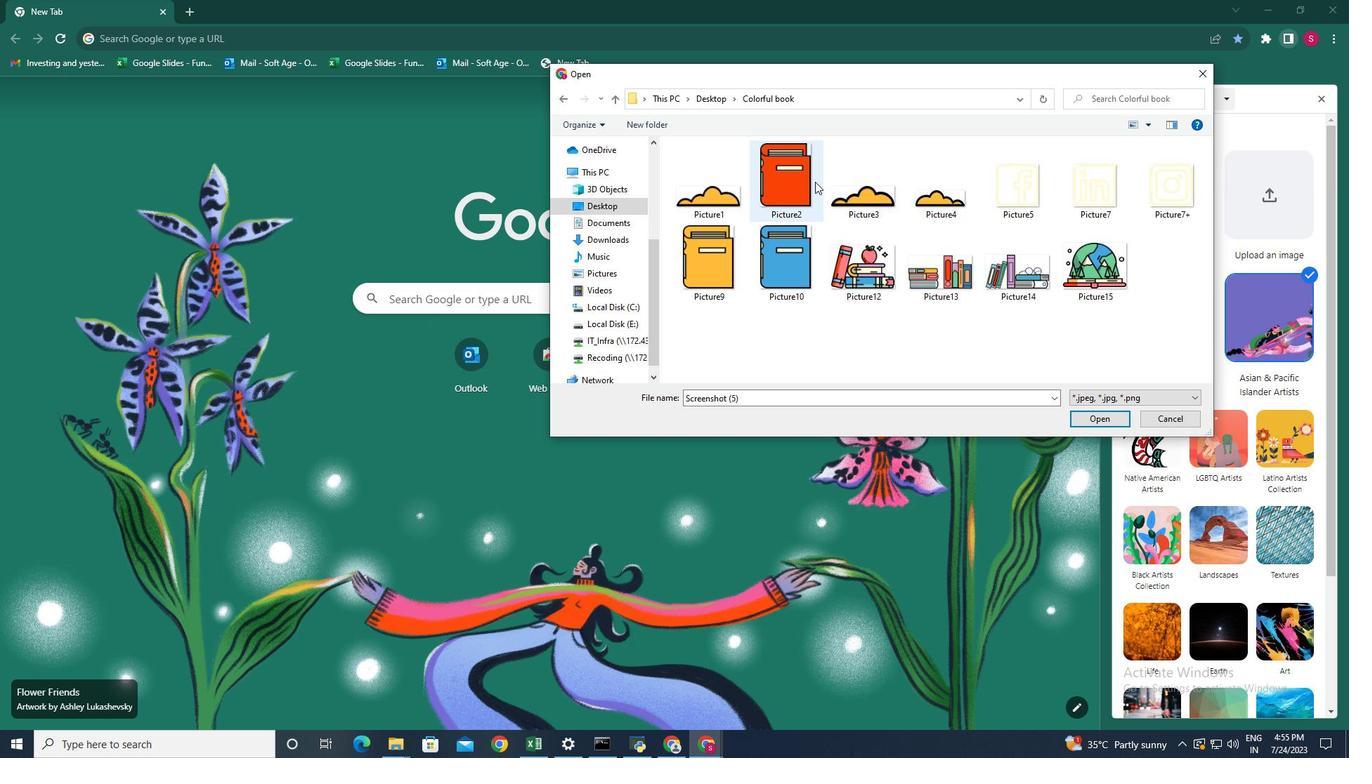 
Action: Mouse pressed left at (794, 175)
Screenshot: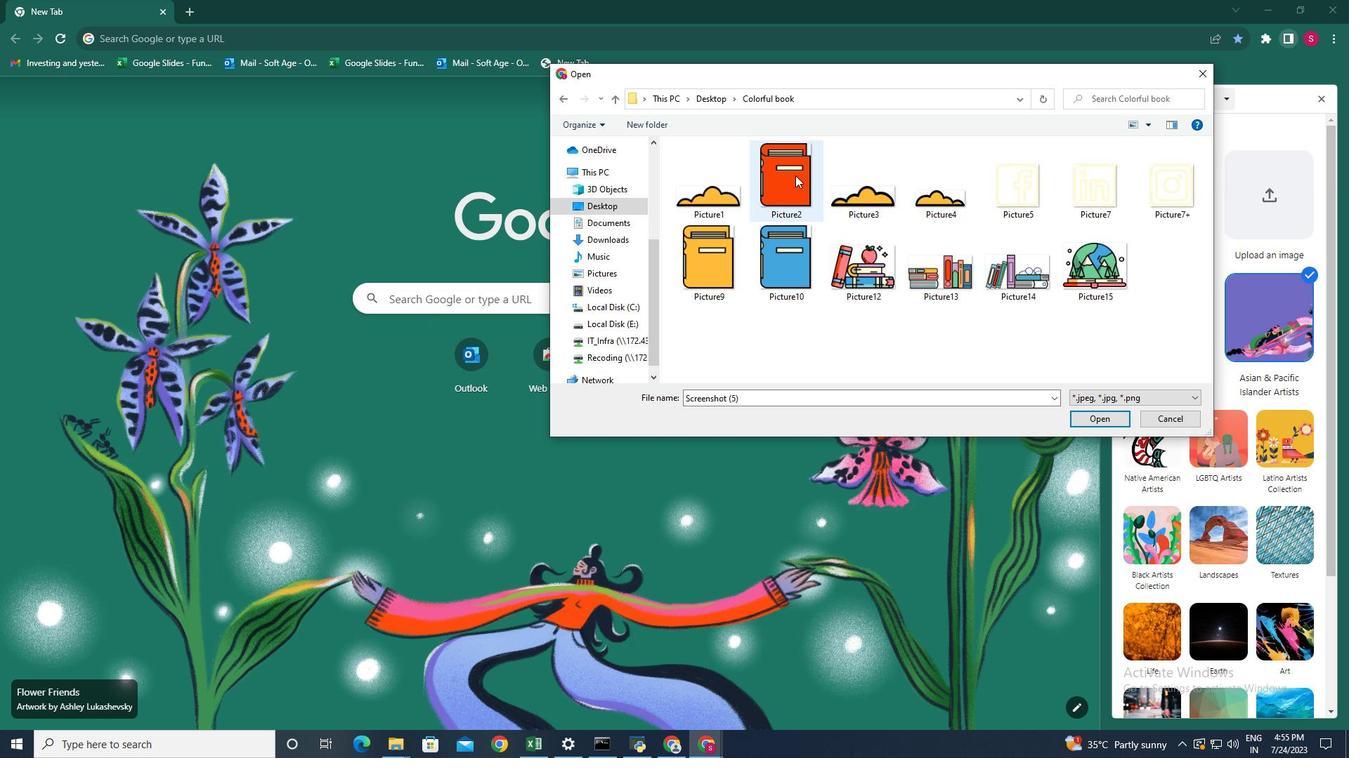 
Action: Mouse moved to (1104, 420)
Screenshot: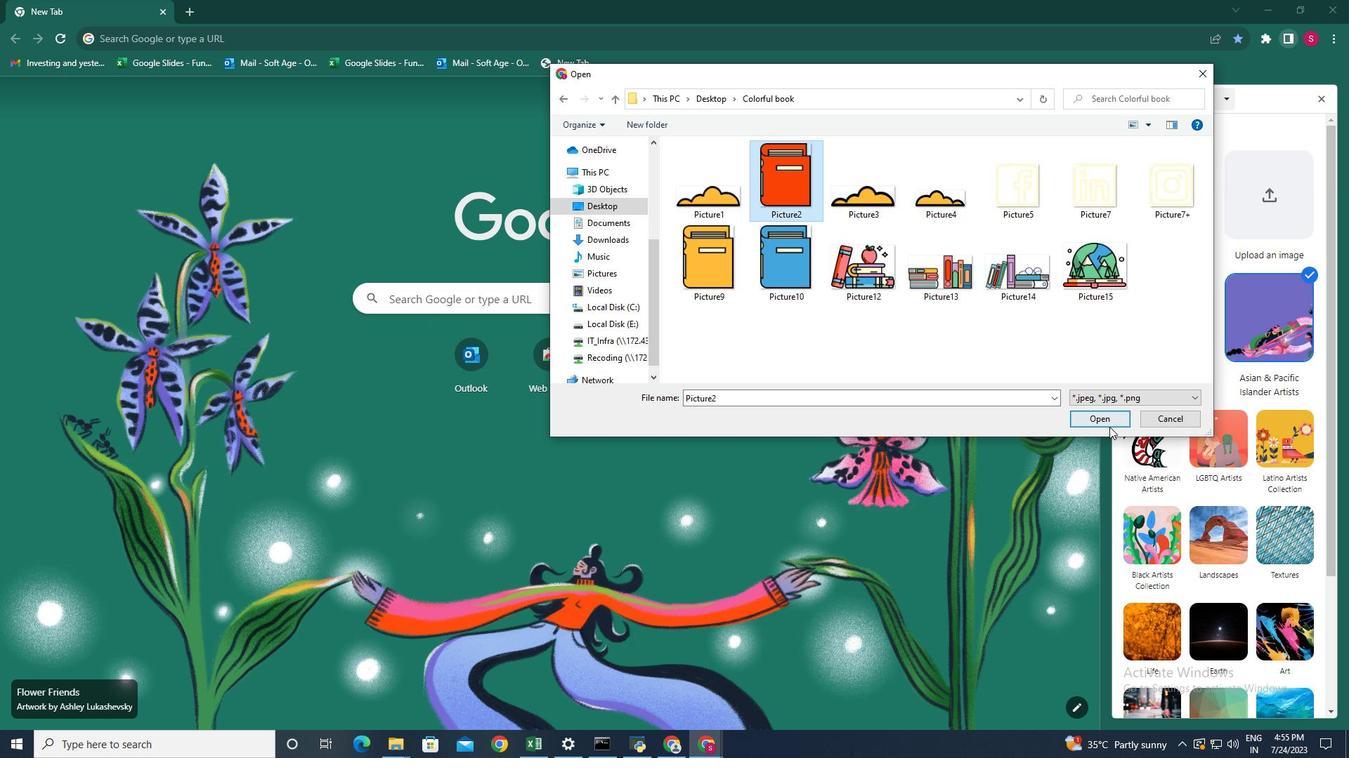 
Action: Mouse pressed left at (1104, 420)
Screenshot: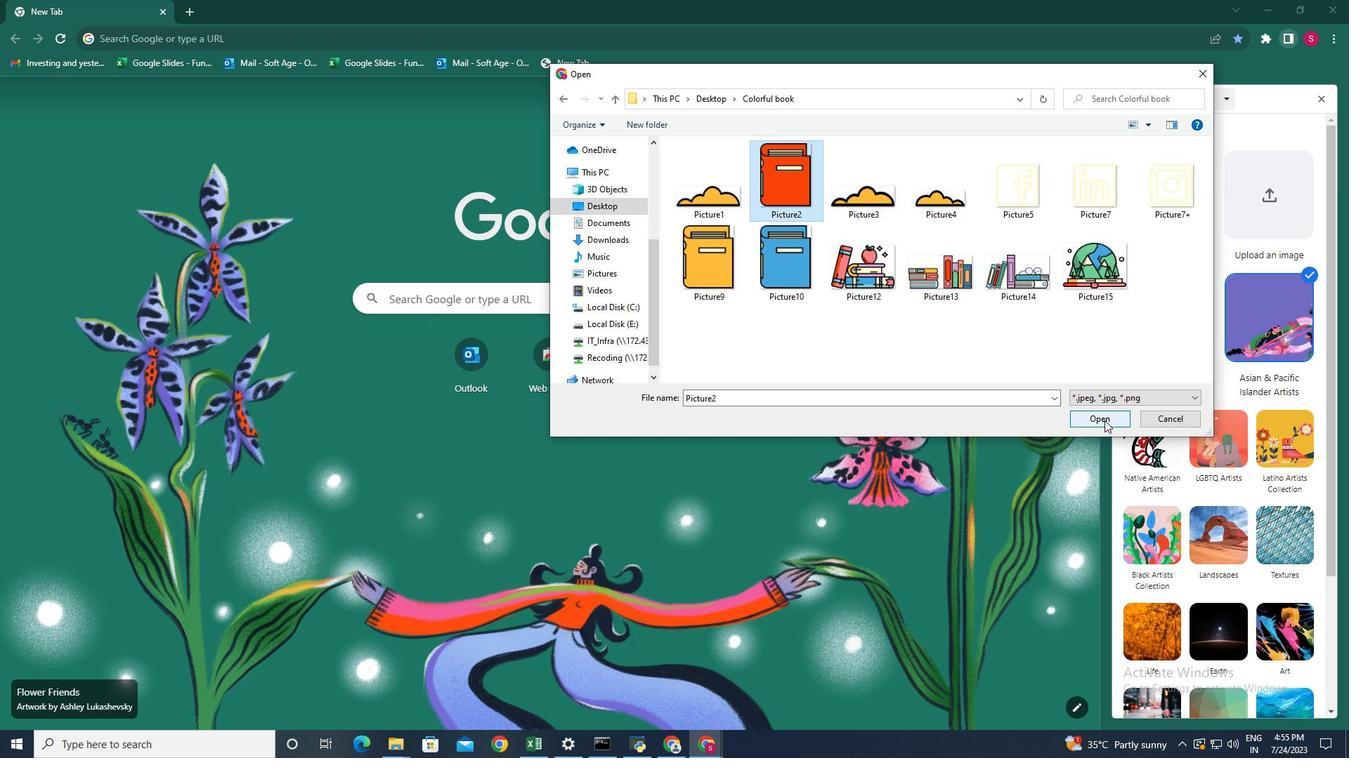 
Action: Mouse moved to (1194, 389)
Screenshot: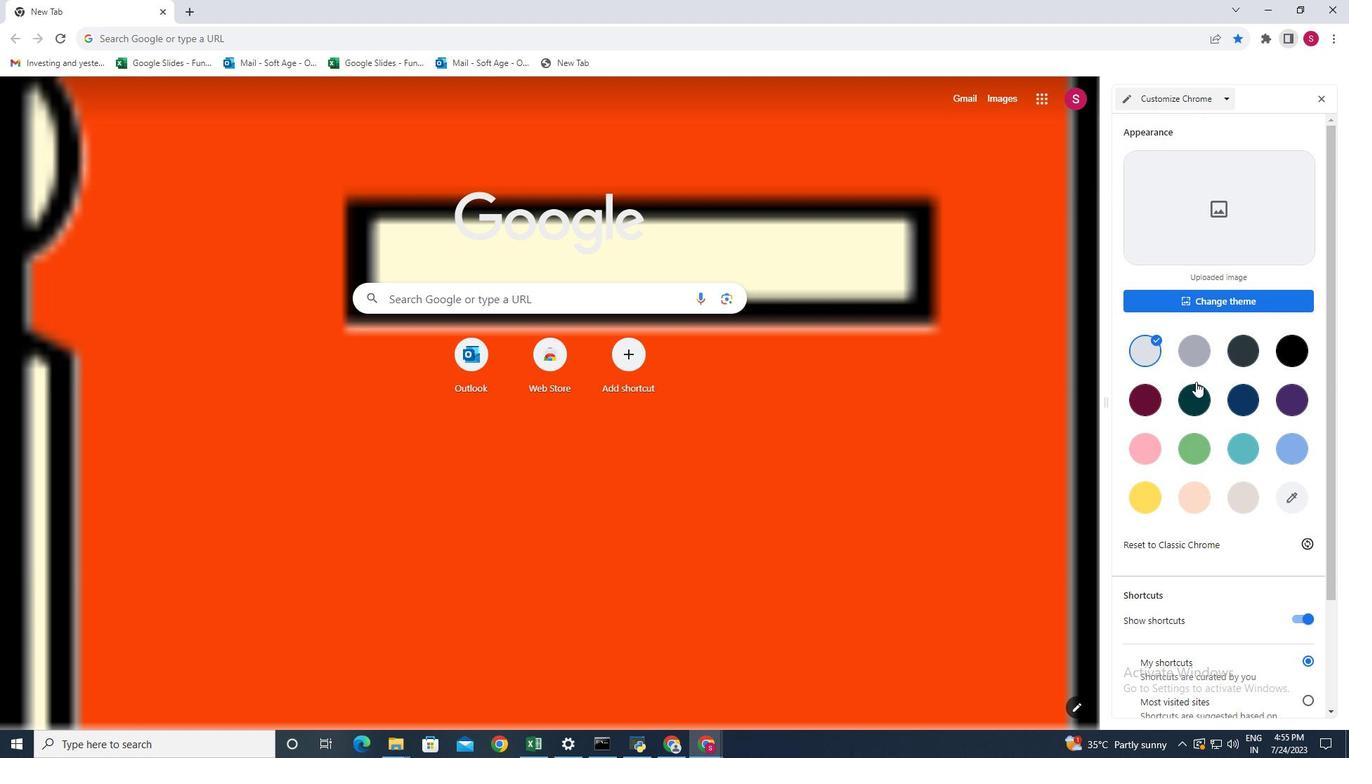 
Action: Mouse scrolled (1194, 389) with delta (0, 0)
Screenshot: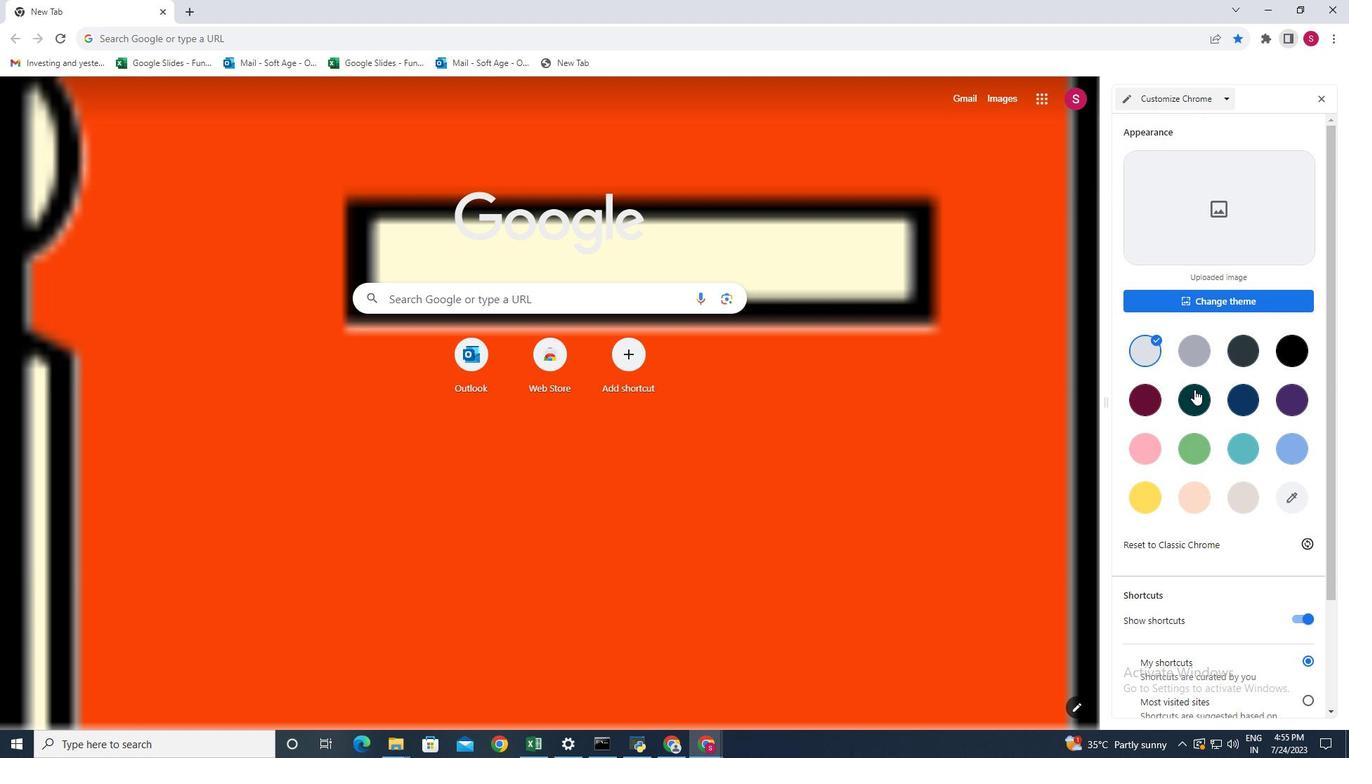 
Action: Mouse moved to (1150, 377)
Screenshot: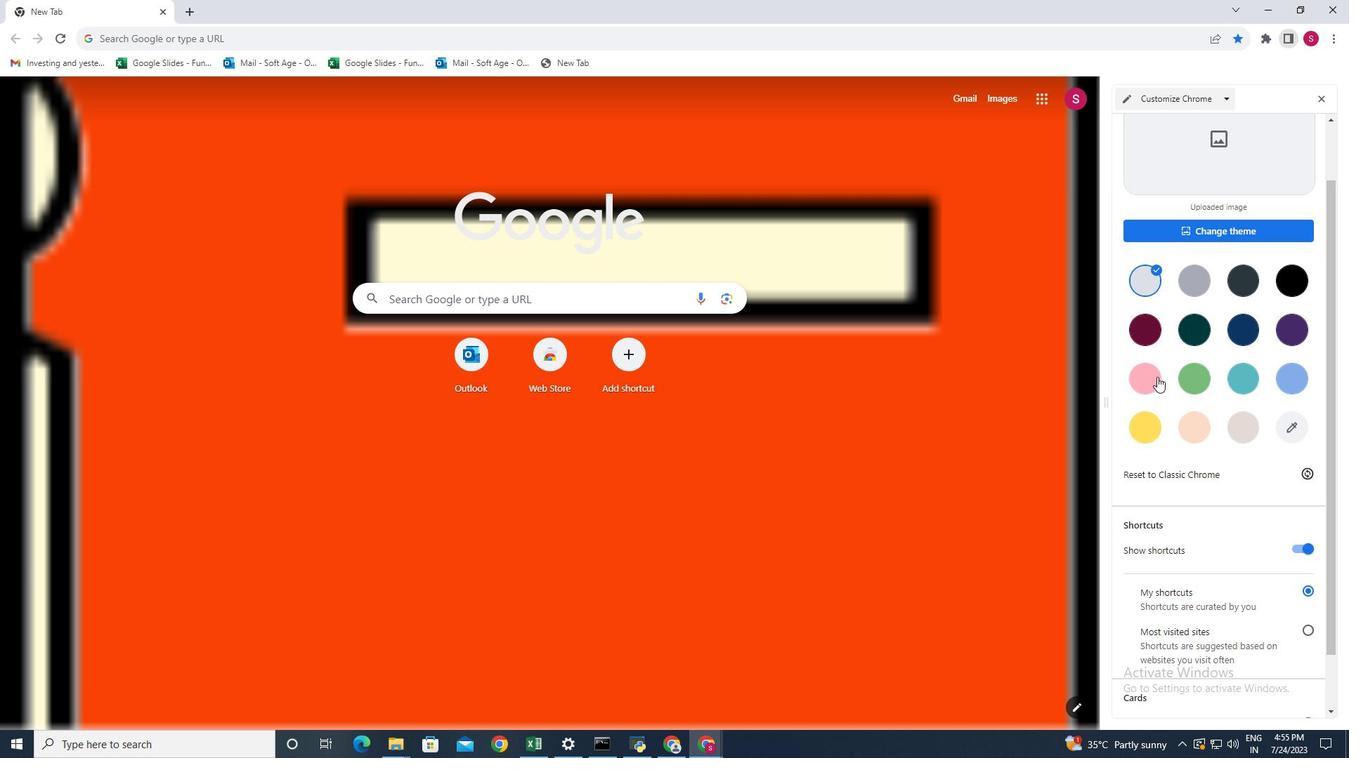 
Action: Mouse pressed left at (1150, 377)
Screenshot: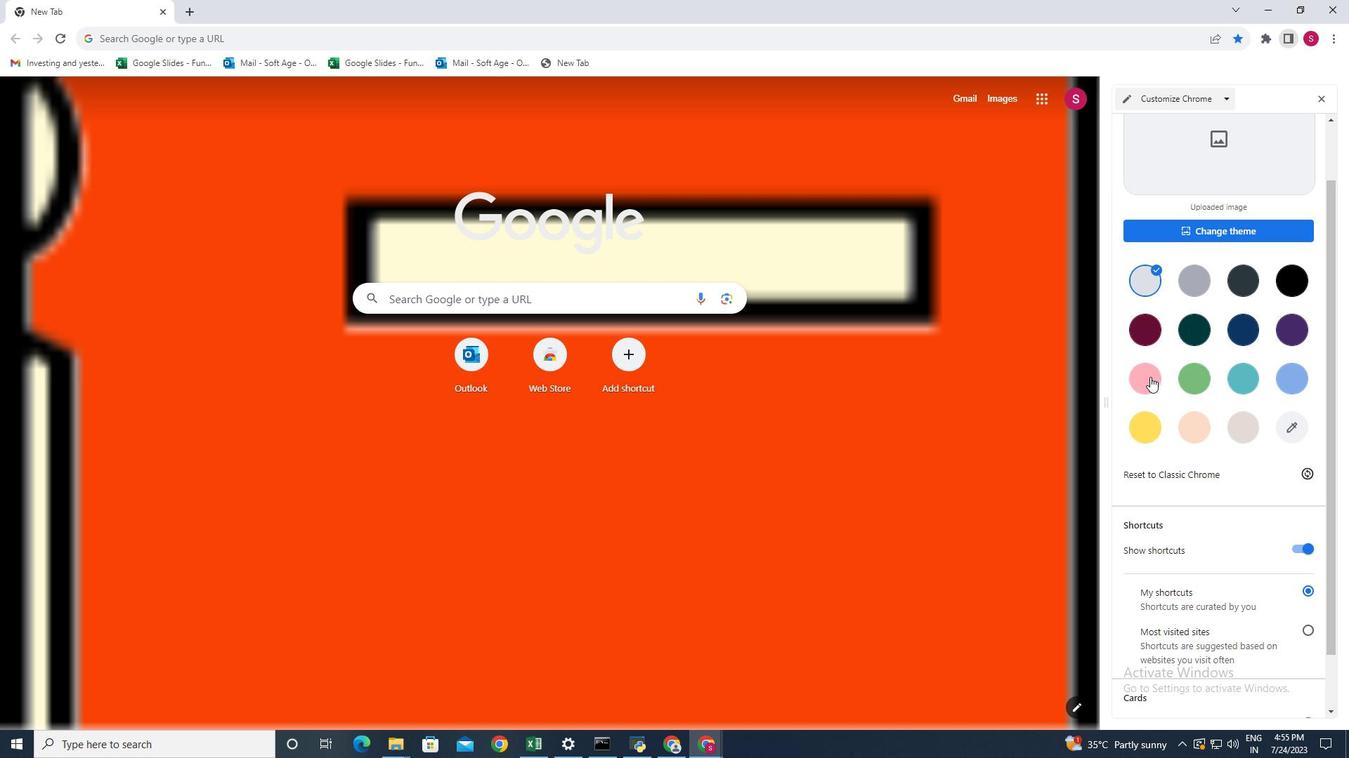 
Action: Mouse moved to (1216, 233)
Screenshot: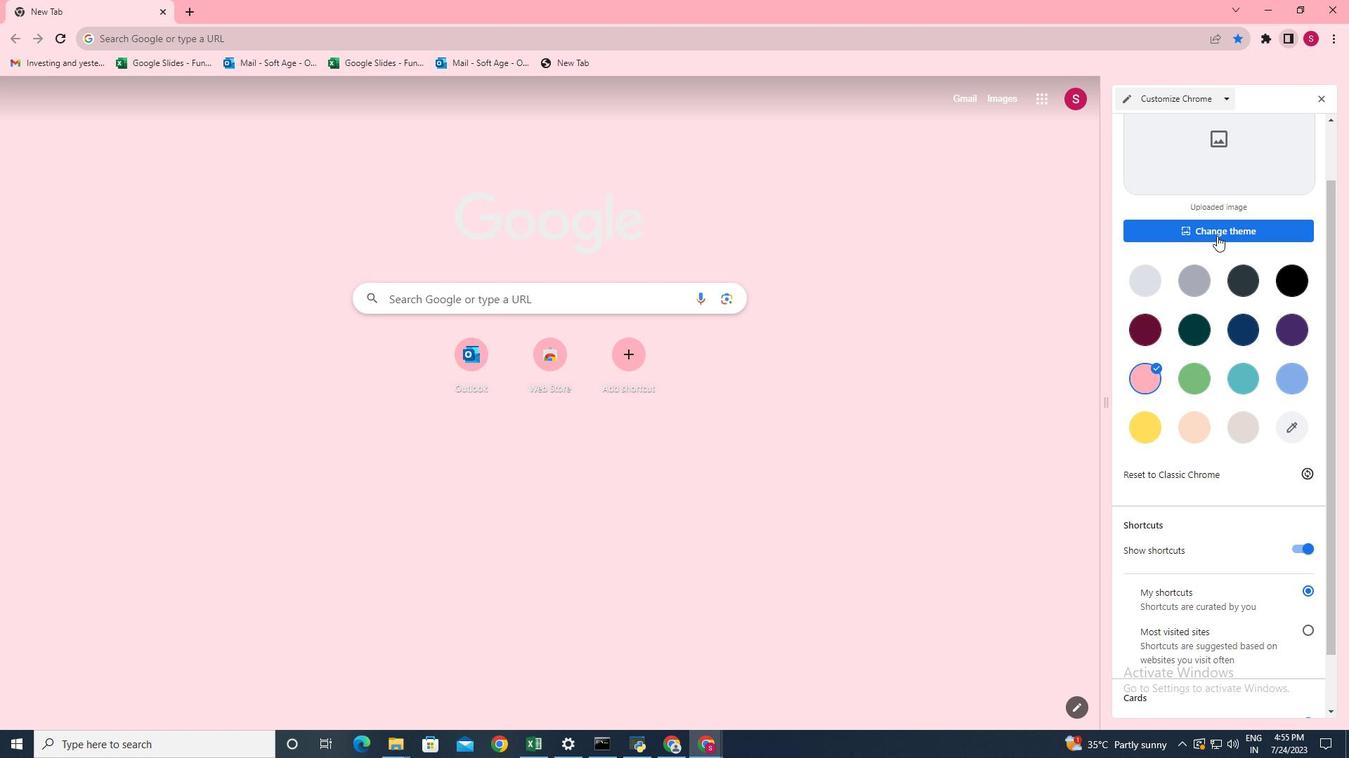 
Action: Mouse pressed left at (1216, 233)
Screenshot: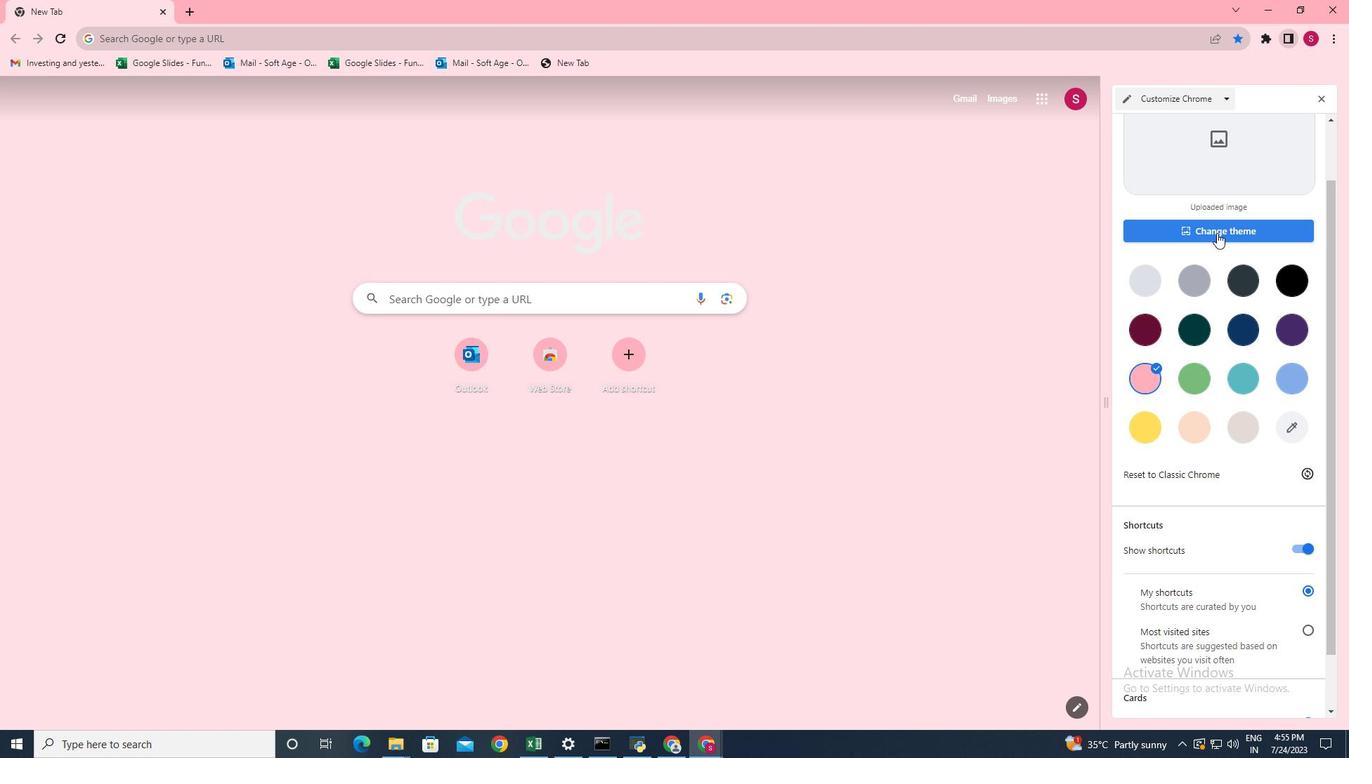 
Action: Mouse moved to (1264, 199)
Screenshot: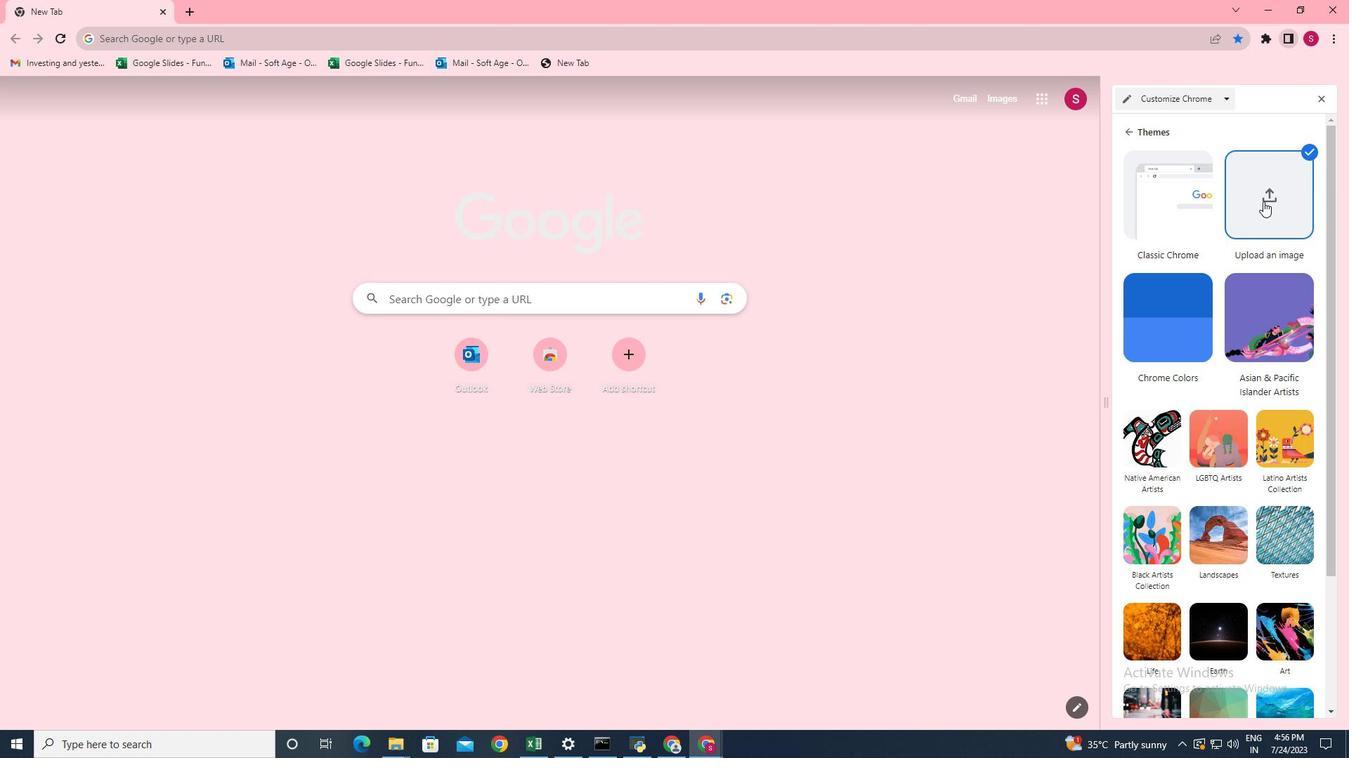 
Action: Mouse pressed left at (1264, 199)
Screenshot: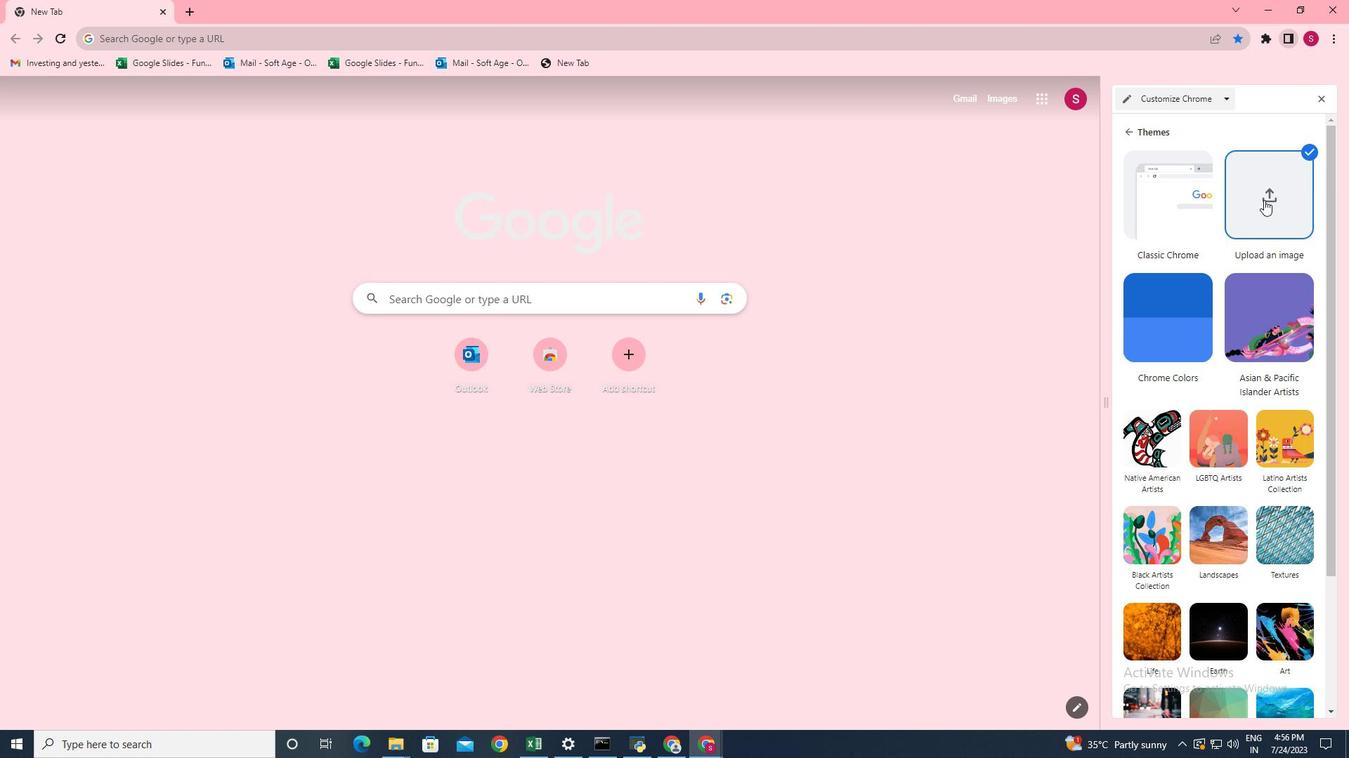 
Action: Mouse moved to (788, 252)
Screenshot: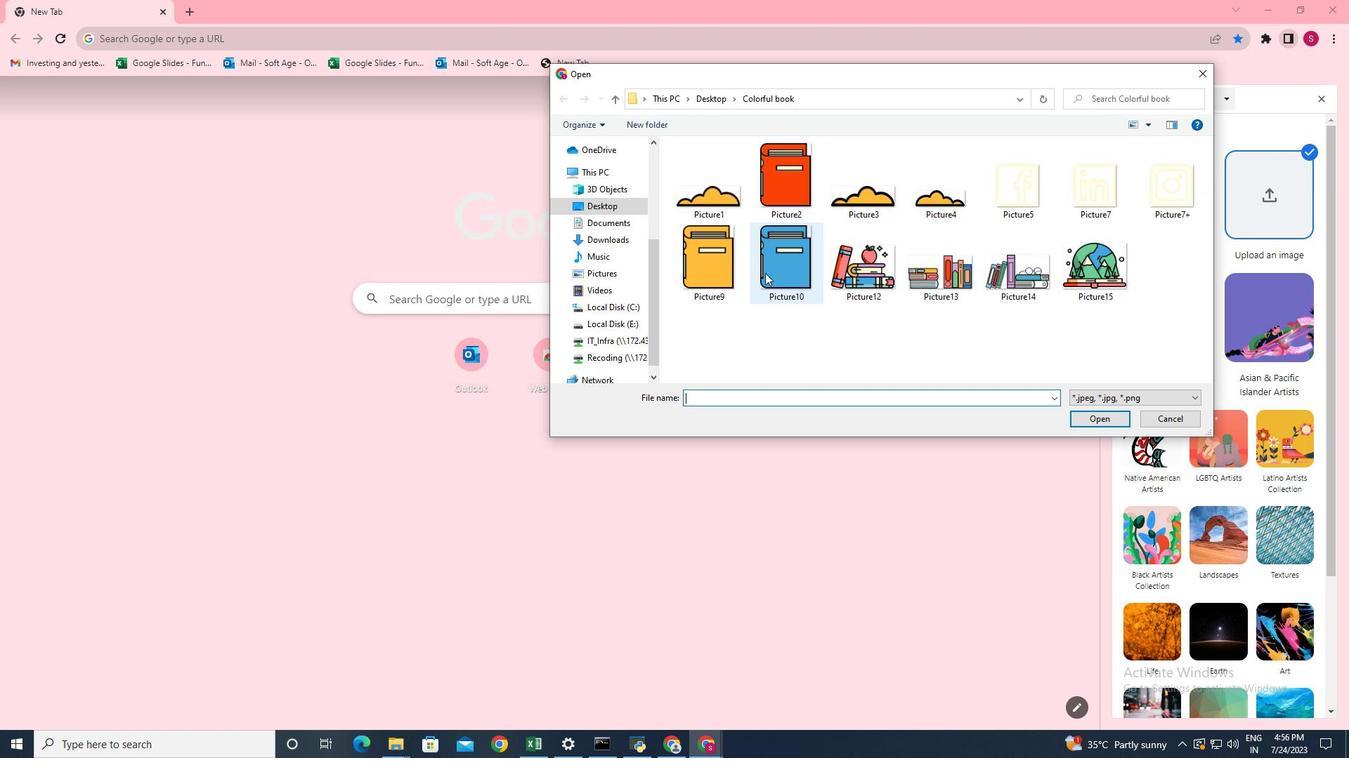 
Action: Mouse pressed left at (788, 252)
Screenshot: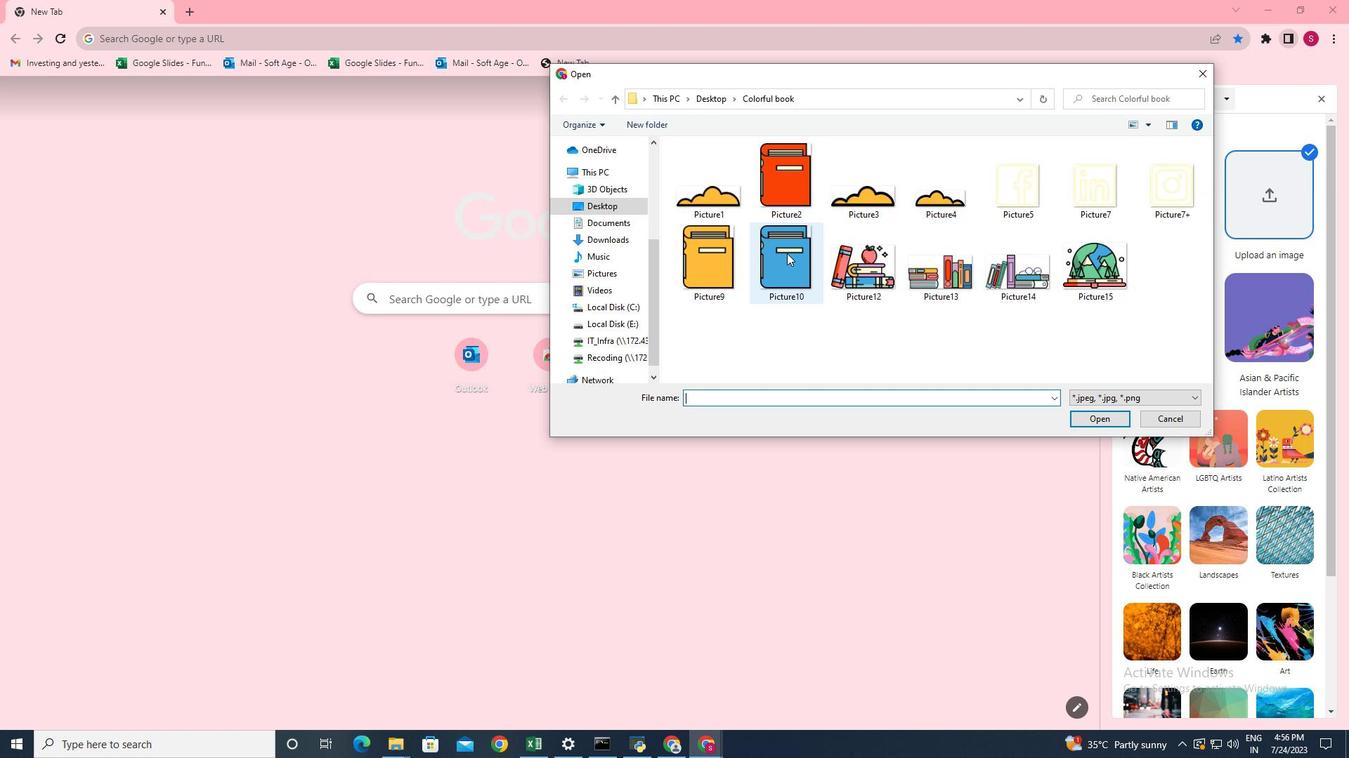 
Action: Mouse moved to (1110, 420)
Screenshot: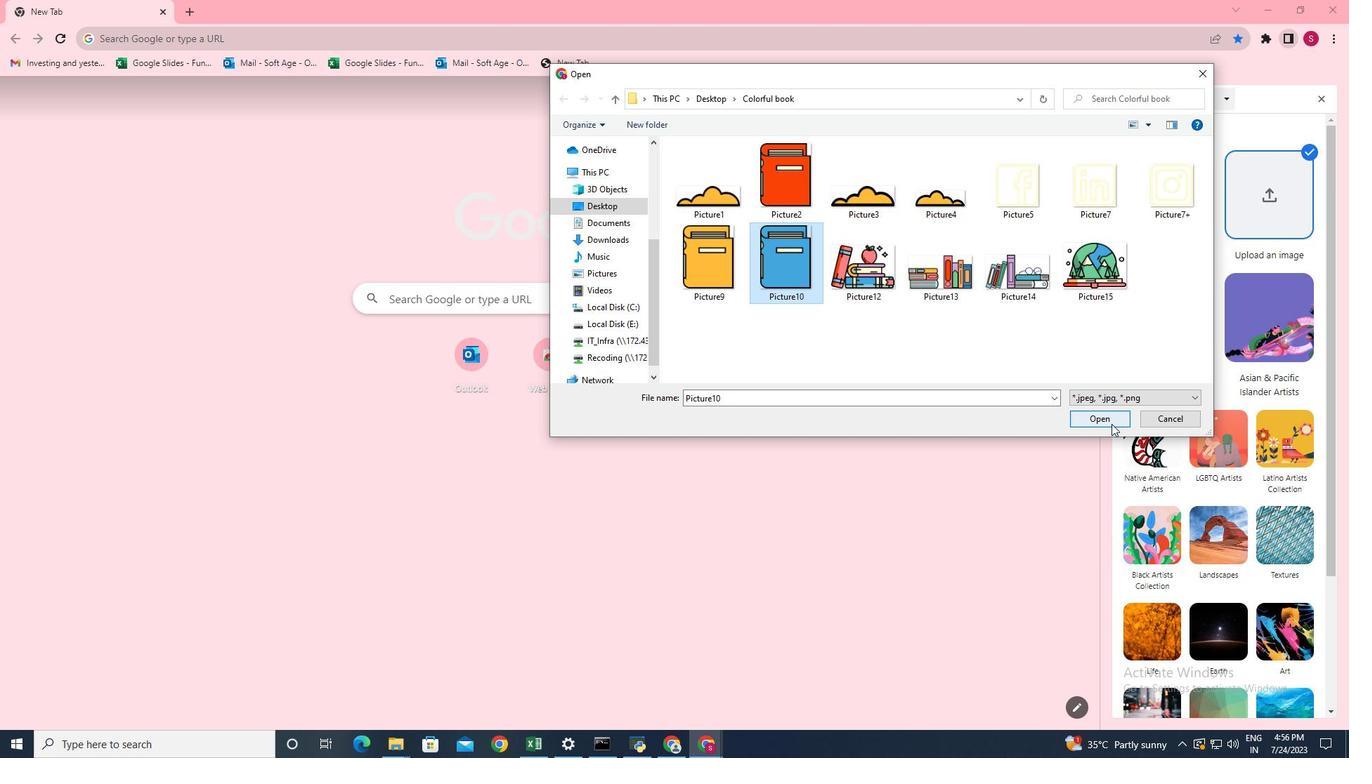 
Action: Mouse pressed left at (1110, 420)
Screenshot: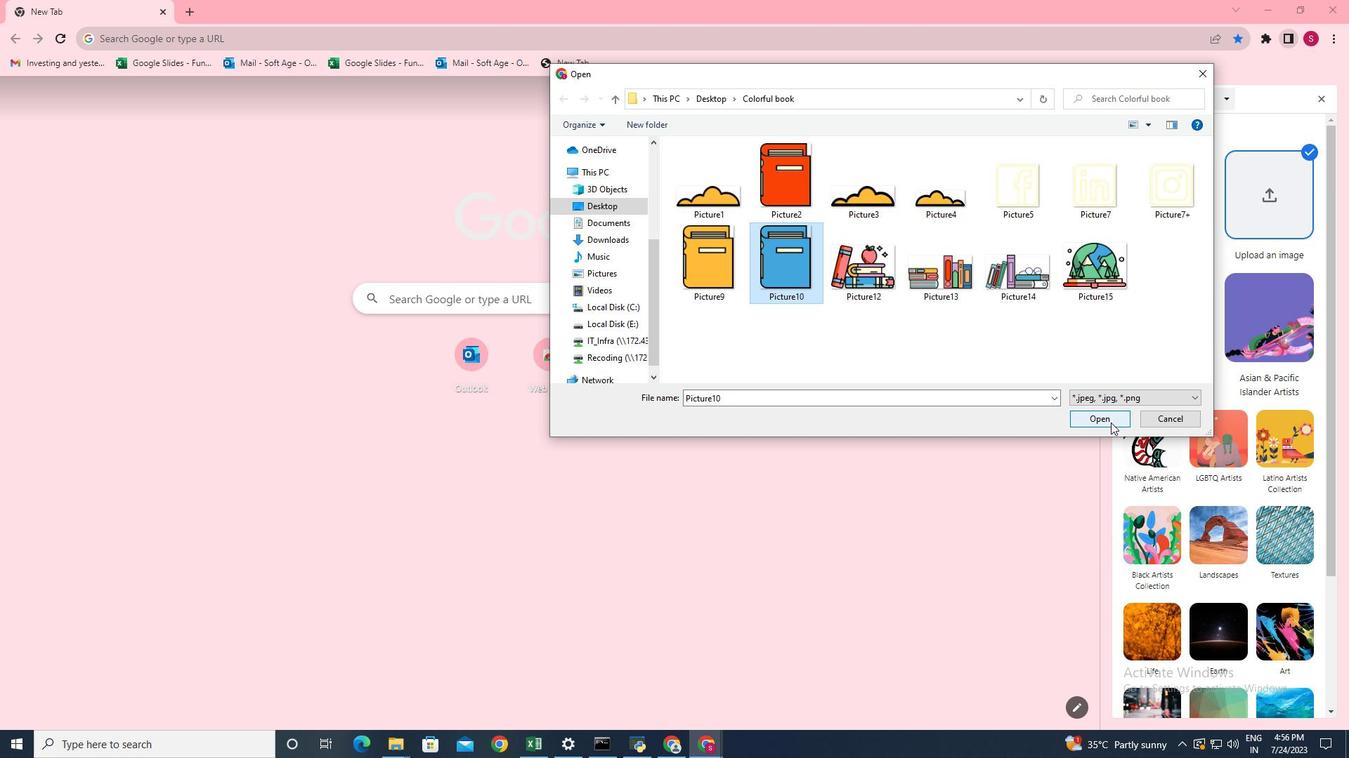 
Action: Mouse moved to (1231, 507)
Screenshot: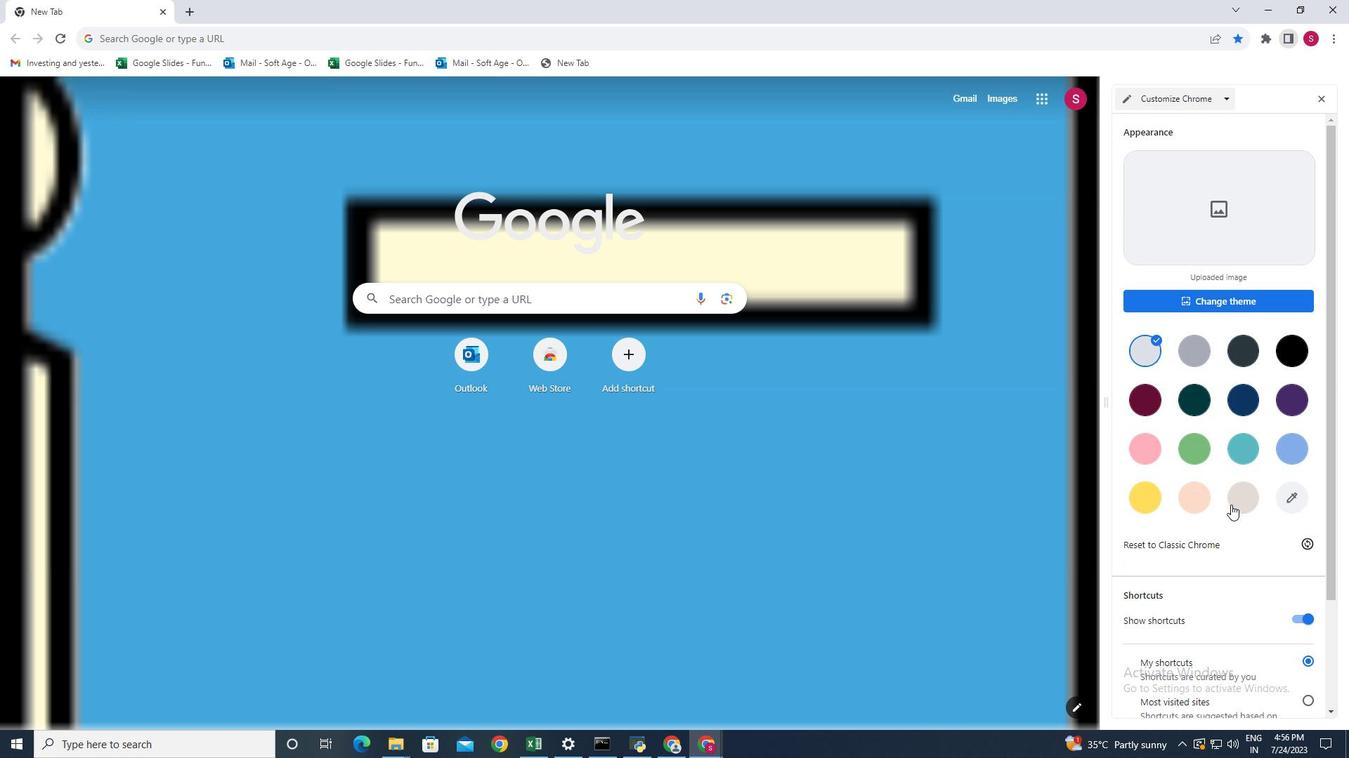
Action: Mouse scrolled (1231, 506) with delta (0, 0)
Screenshot: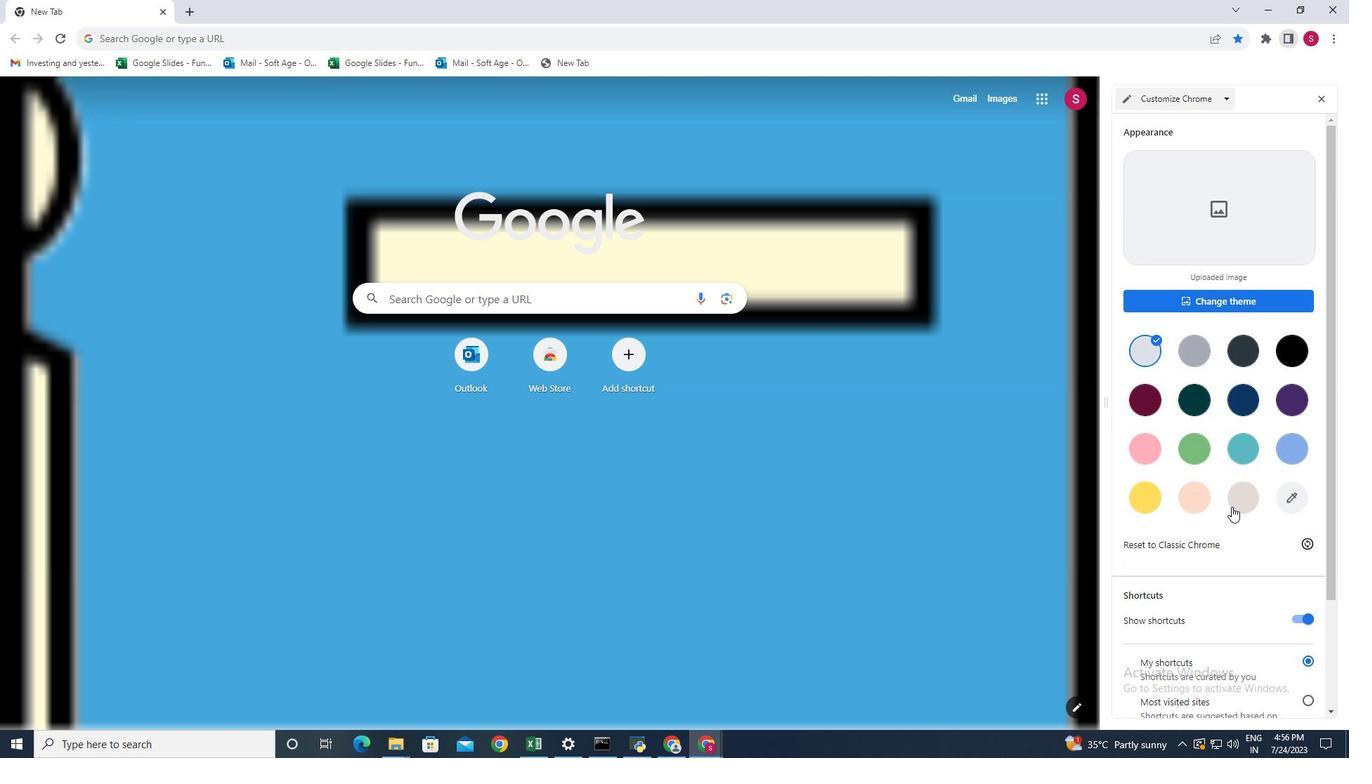 
Action: Mouse scrolled (1231, 506) with delta (0, 0)
Screenshot: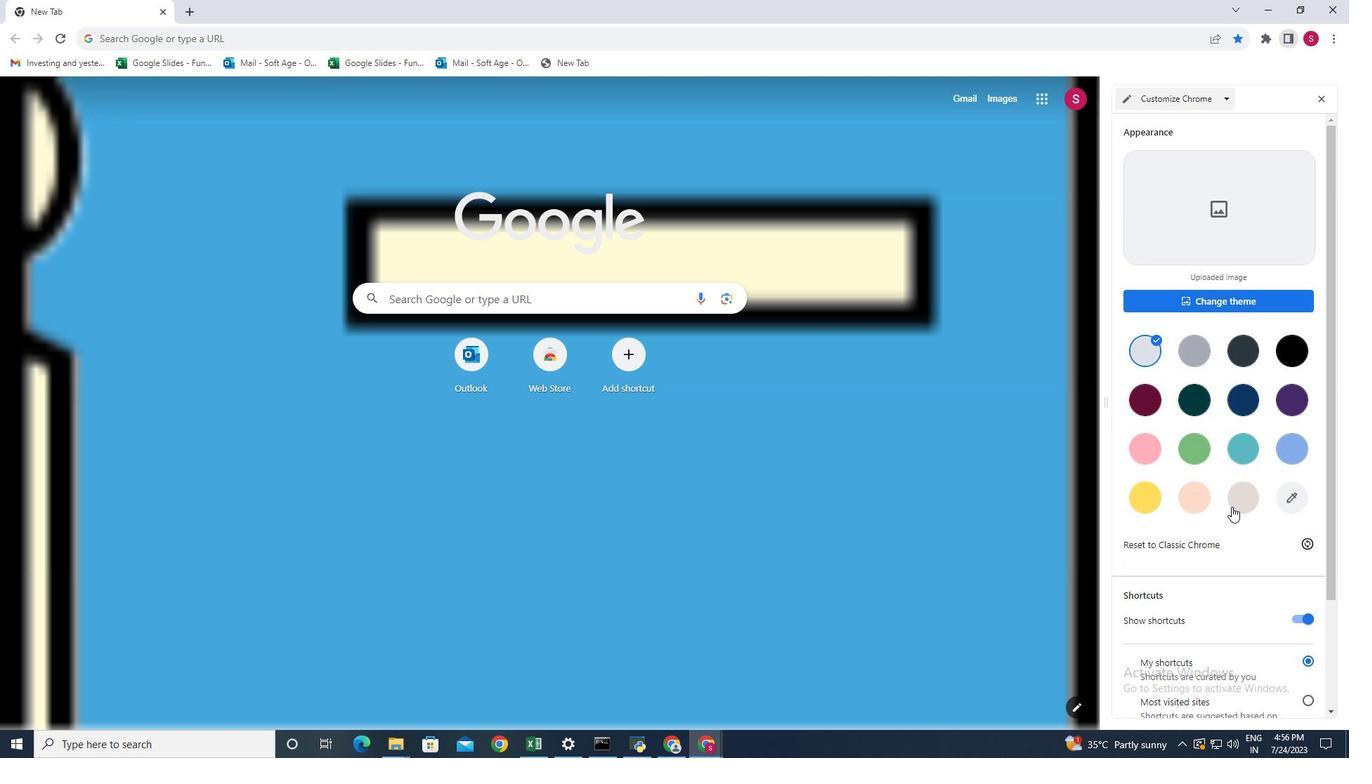 
